 Task: Find connections with filter location Solânea with filter topic #Motivationwith filter profile language French with filter current company ResMed with filter school University of Rajasthan with filter industry Operations Consulting with filter service category Logo Design with filter keywords title Teaching Assistant
Action: Mouse moved to (231, 290)
Screenshot: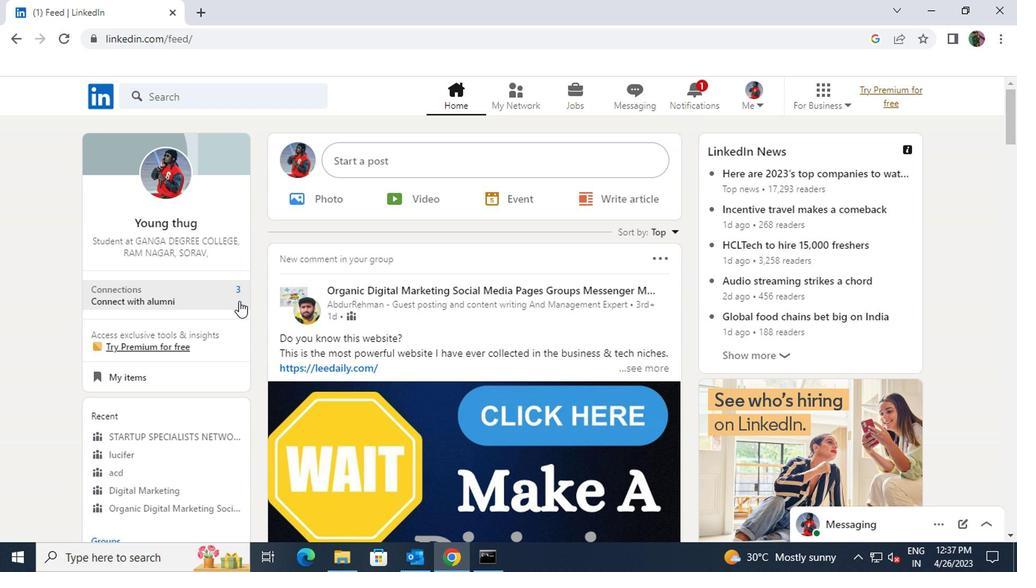 
Action: Mouse pressed left at (231, 290)
Screenshot: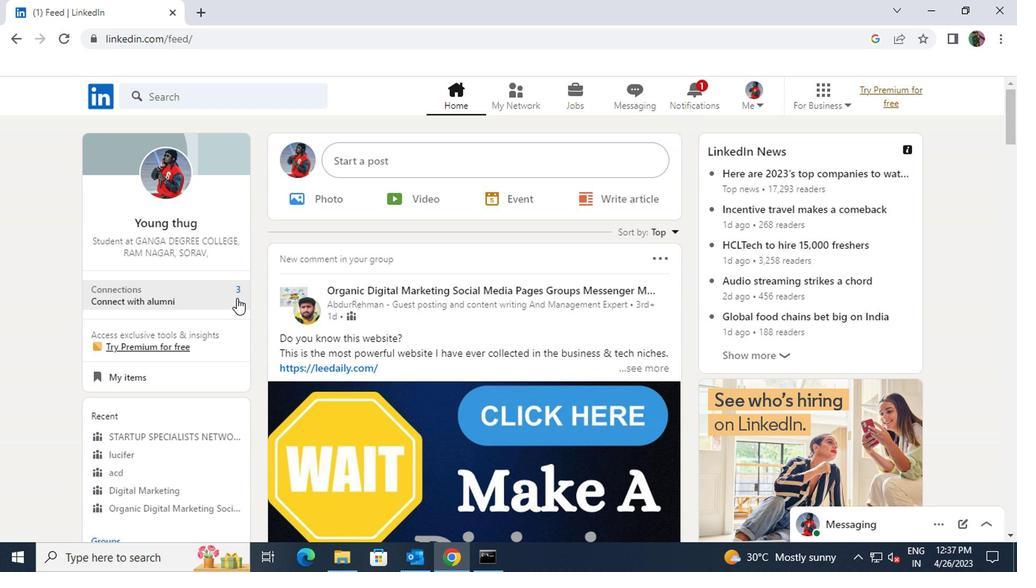 
Action: Mouse moved to (286, 182)
Screenshot: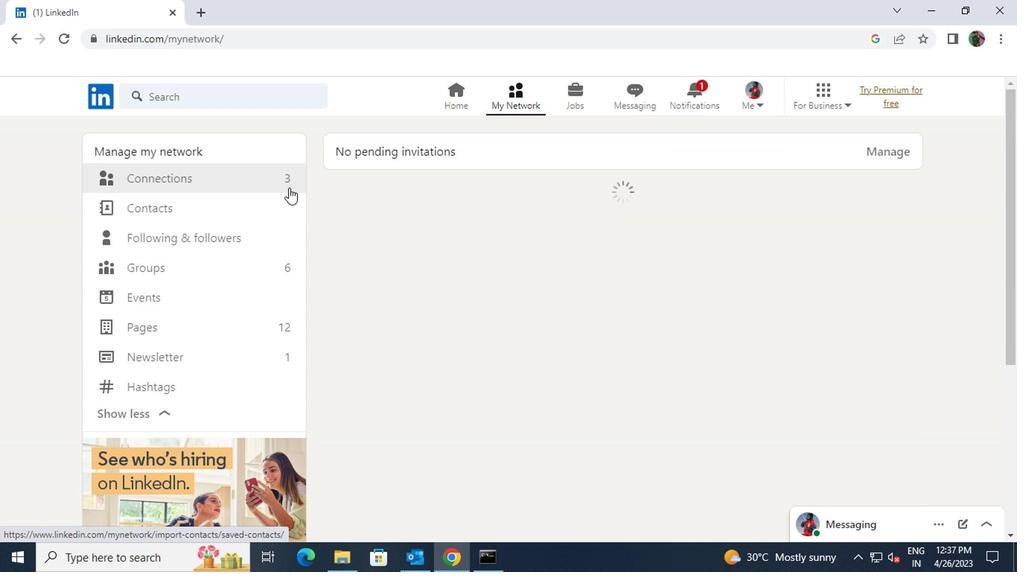 
Action: Mouse pressed left at (286, 182)
Screenshot: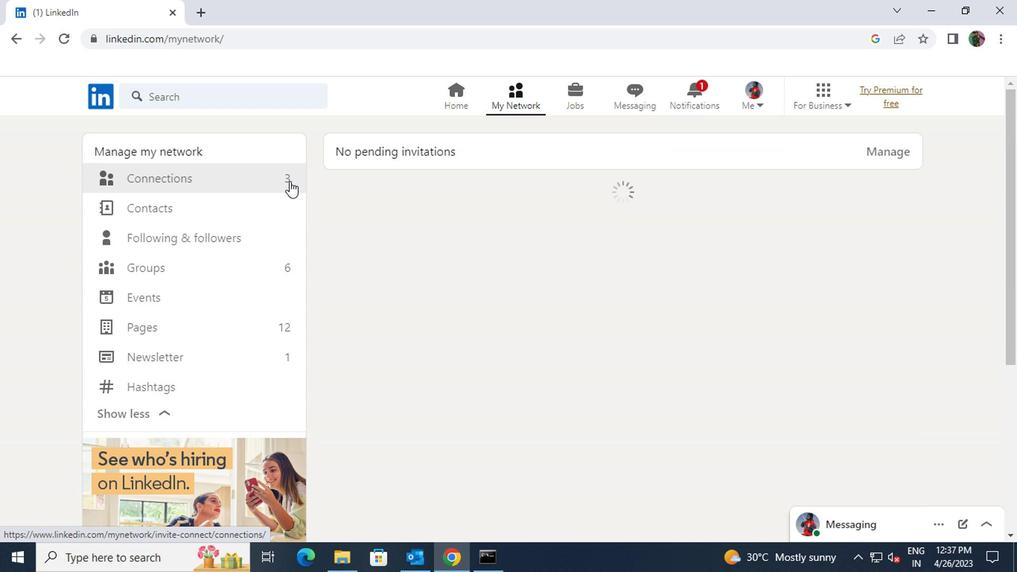 
Action: Mouse moved to (581, 184)
Screenshot: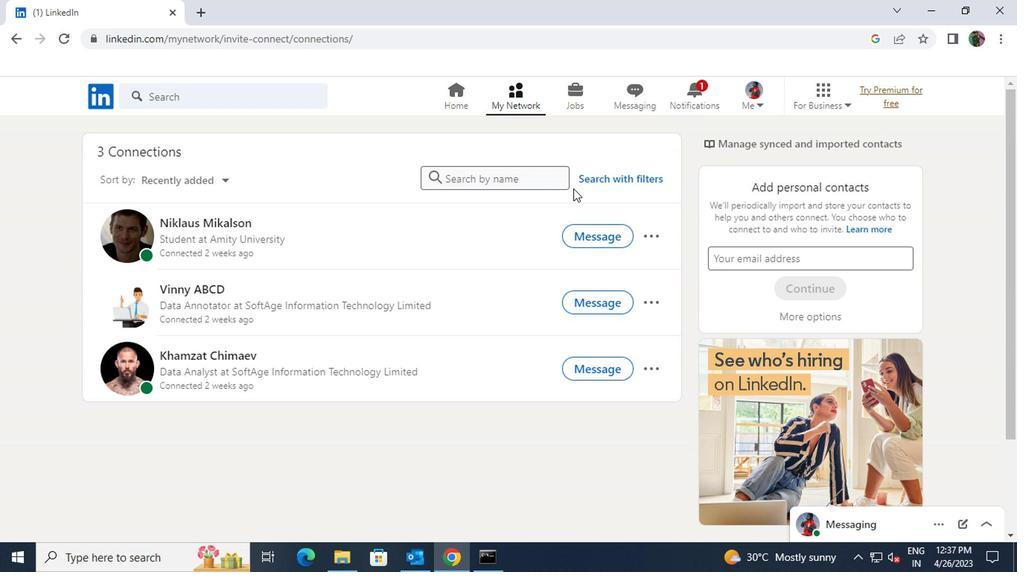 
Action: Mouse pressed left at (581, 184)
Screenshot: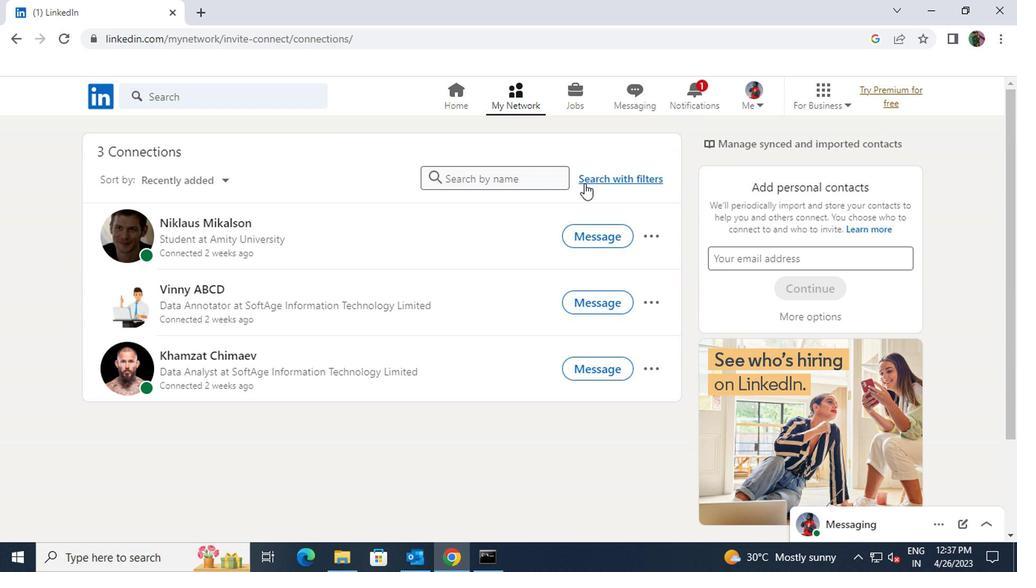 
Action: Mouse moved to (564, 143)
Screenshot: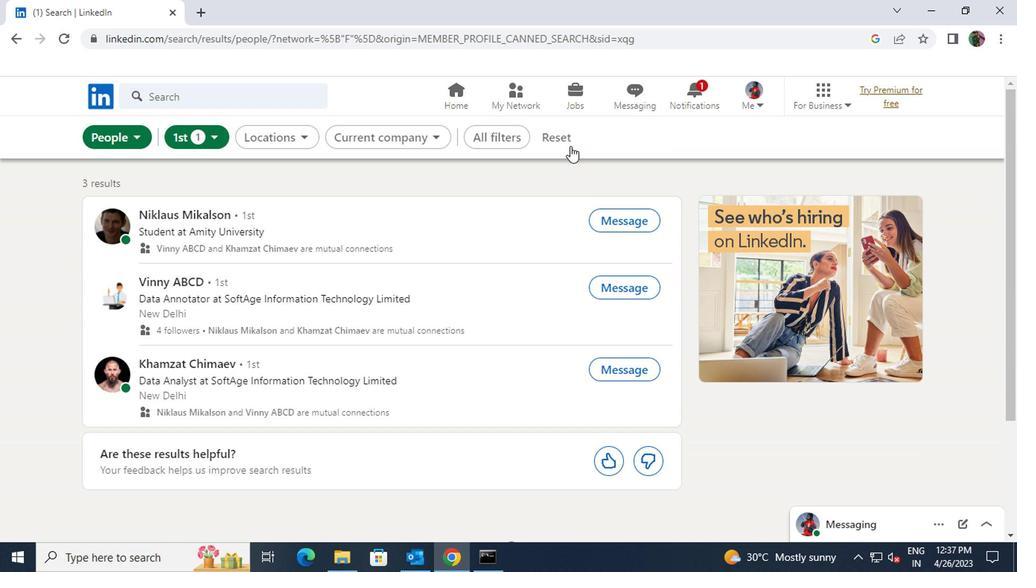 
Action: Mouse pressed left at (564, 143)
Screenshot: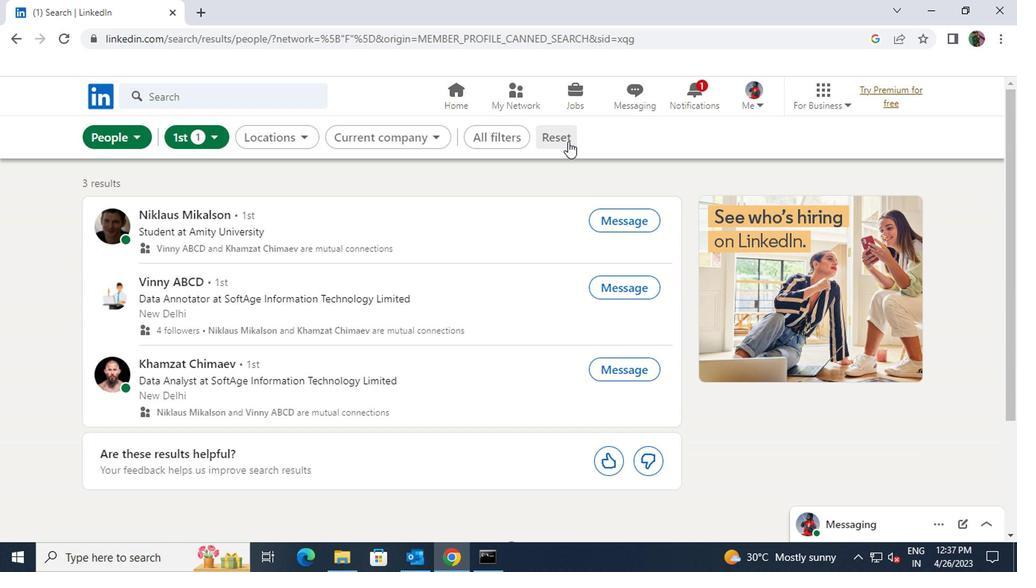 
Action: Mouse moved to (544, 143)
Screenshot: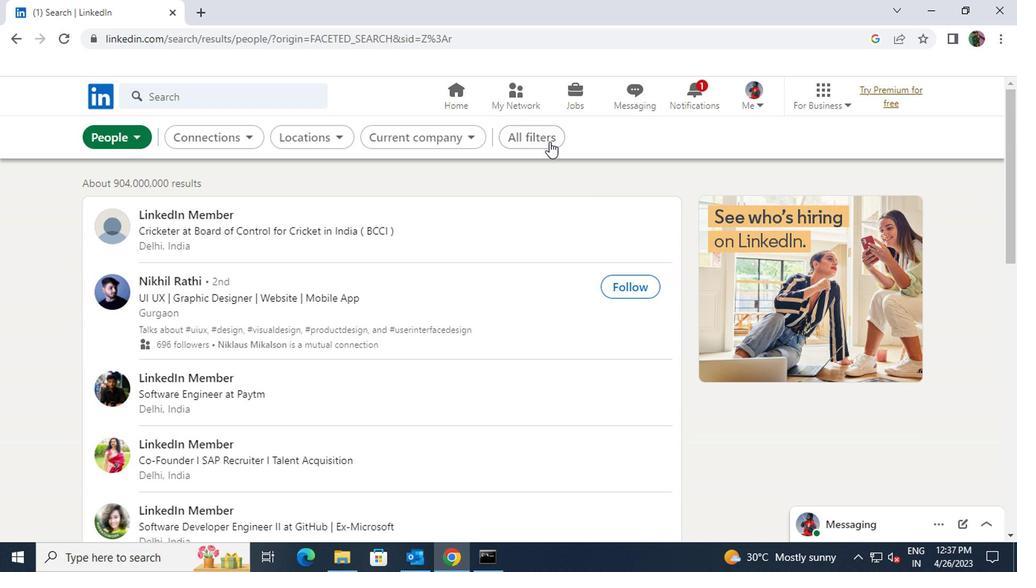 
Action: Mouse pressed left at (544, 143)
Screenshot: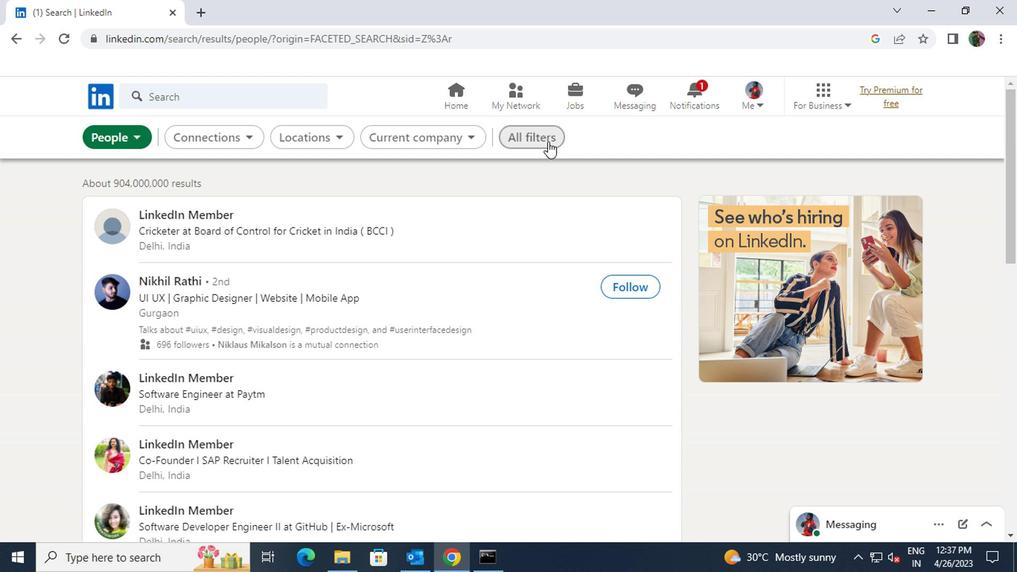 
Action: Mouse moved to (792, 374)
Screenshot: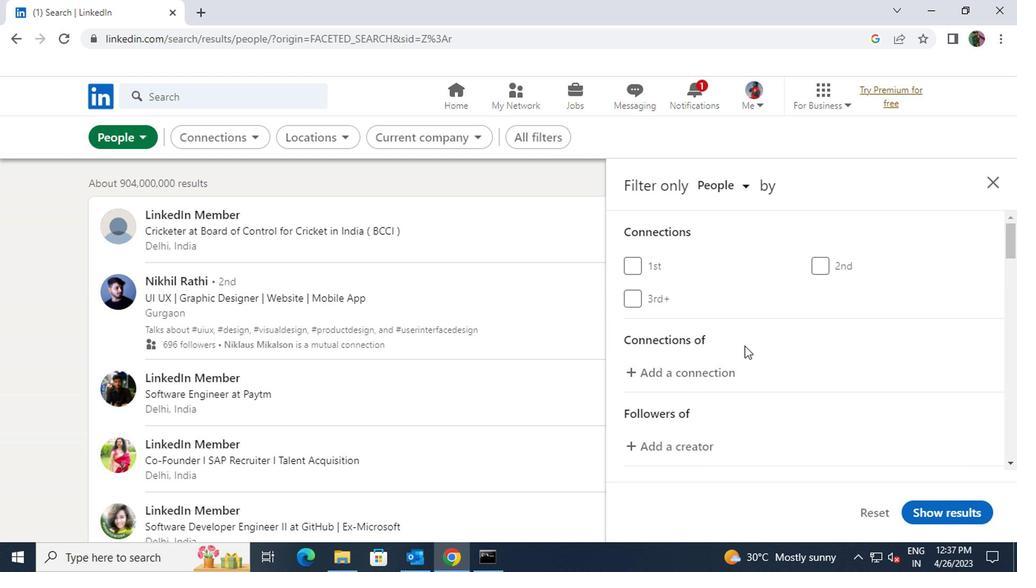 
Action: Mouse scrolled (792, 372) with delta (0, -1)
Screenshot: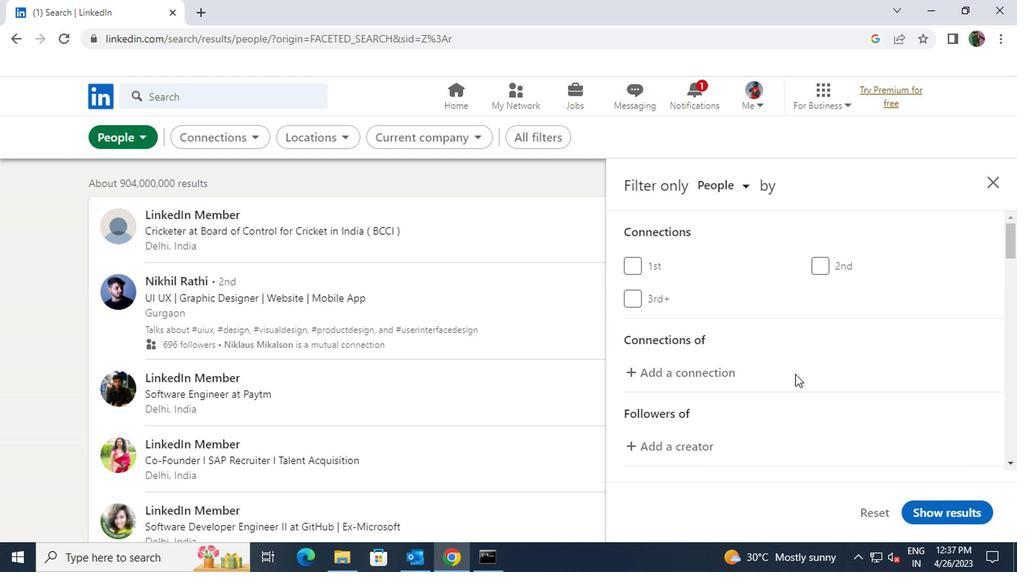 
Action: Mouse scrolled (792, 372) with delta (0, -1)
Screenshot: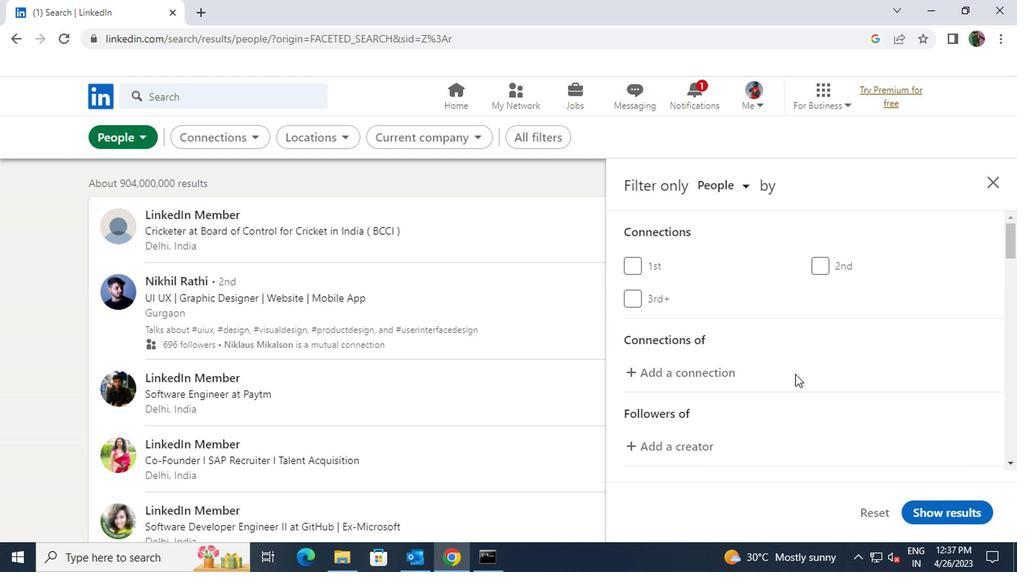 
Action: Mouse scrolled (792, 372) with delta (0, -1)
Screenshot: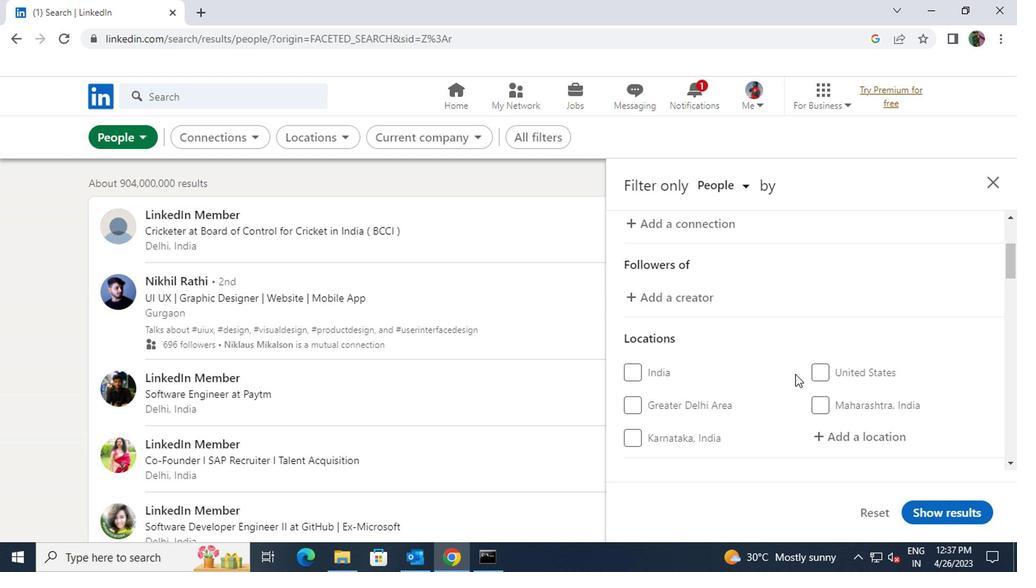 
Action: Mouse moved to (841, 364)
Screenshot: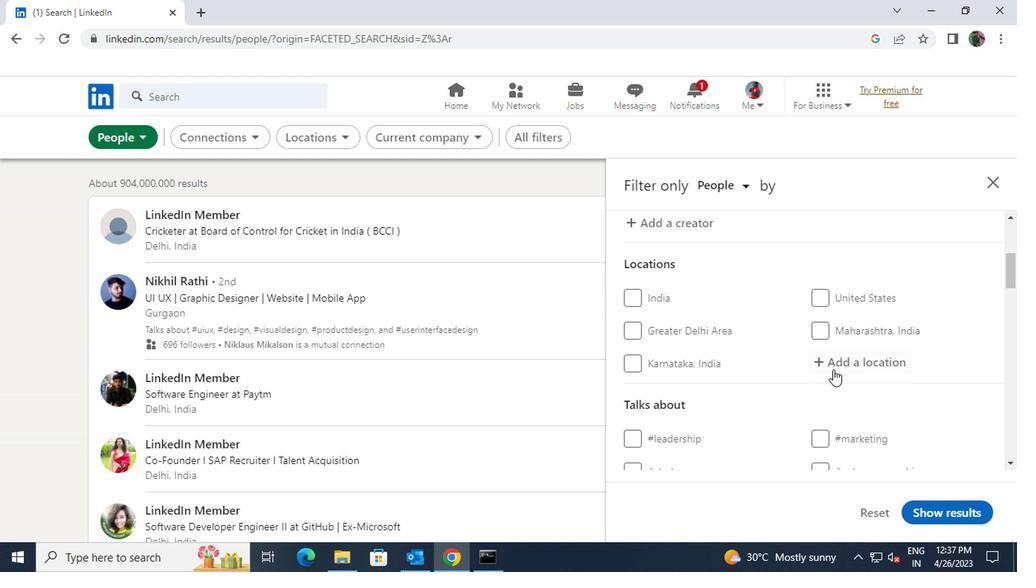 
Action: Mouse pressed left at (841, 364)
Screenshot: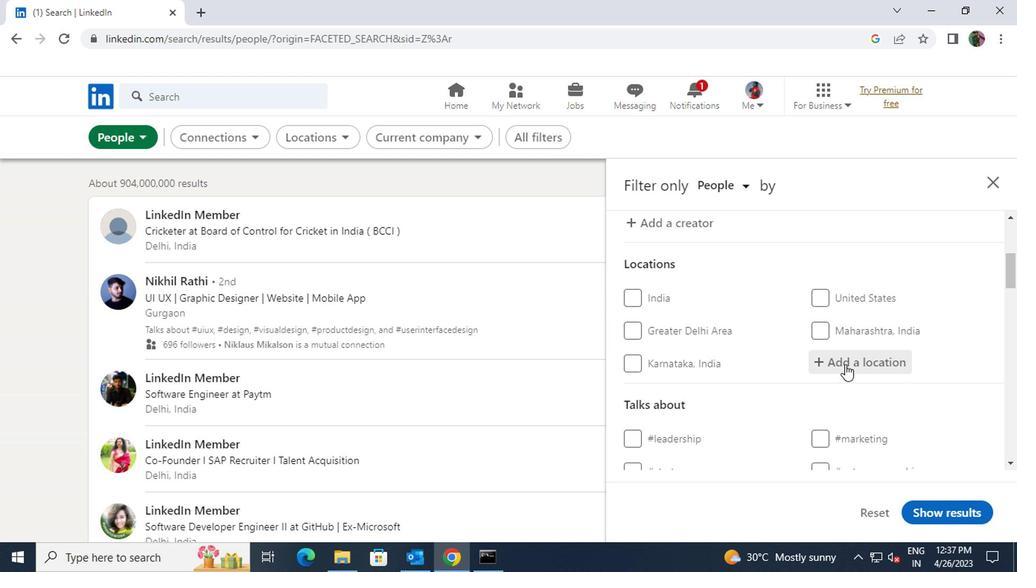 
Action: Key pressed <Key.shift>SOLANE
Screenshot: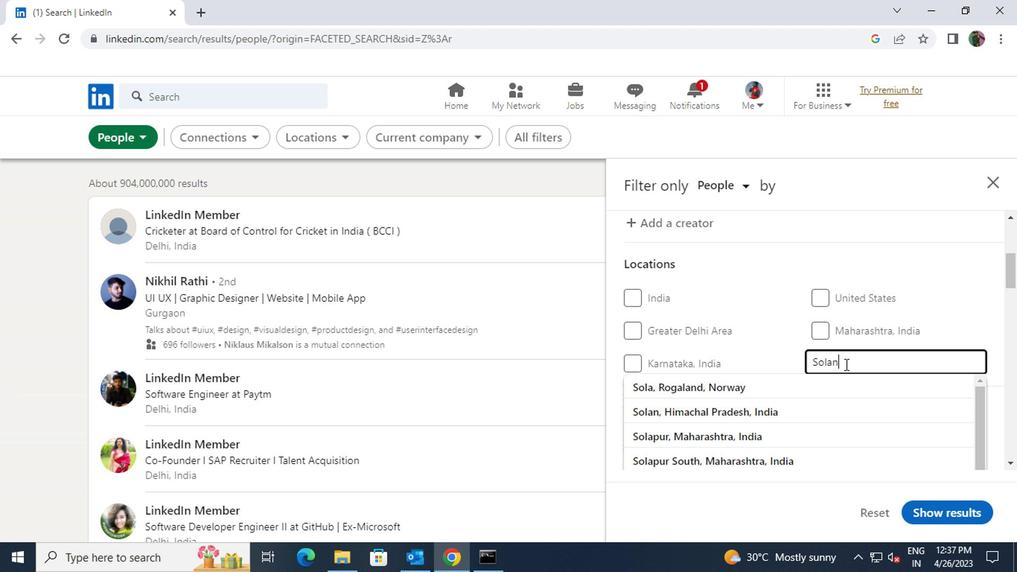 
Action: Mouse moved to (828, 387)
Screenshot: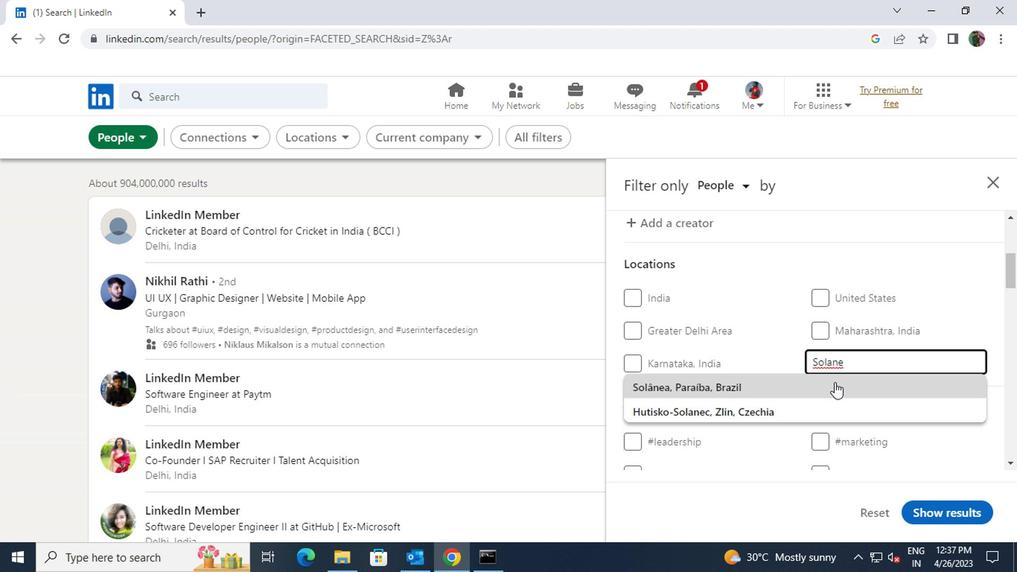 
Action: Mouse pressed left at (828, 387)
Screenshot: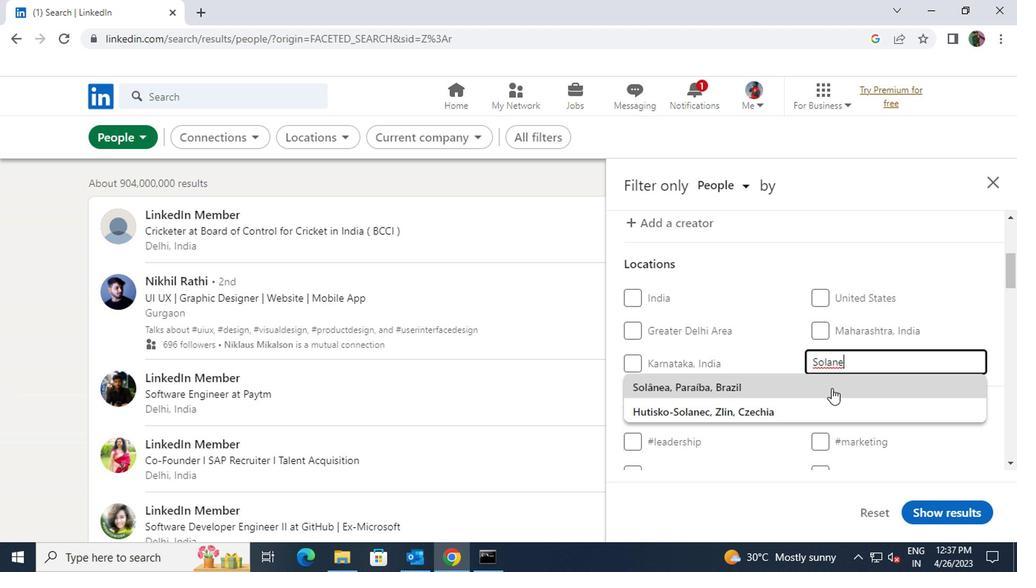 
Action: Mouse scrolled (828, 387) with delta (0, 0)
Screenshot: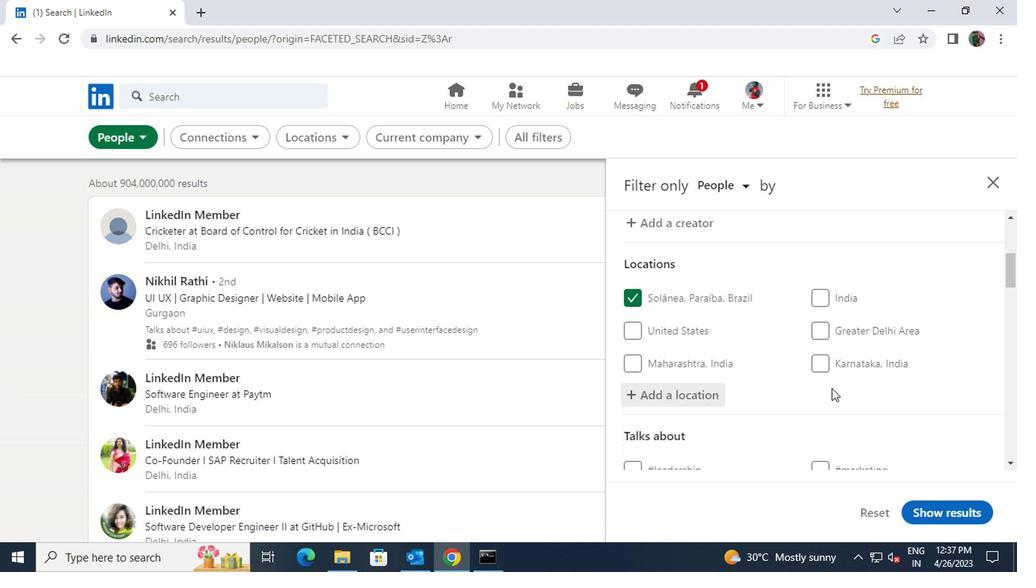 
Action: Mouse scrolled (828, 387) with delta (0, 0)
Screenshot: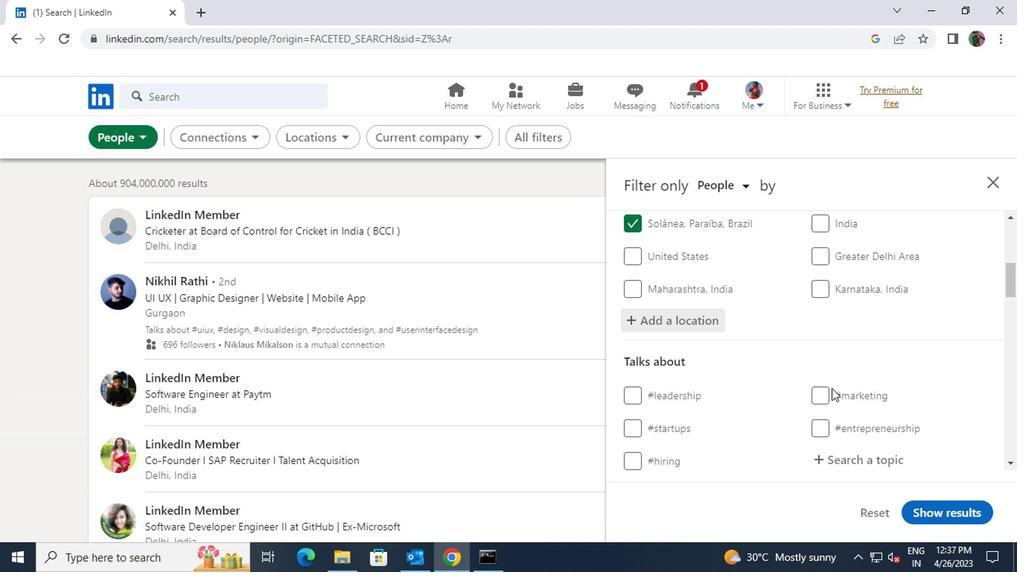 
Action: Mouse scrolled (828, 387) with delta (0, 0)
Screenshot: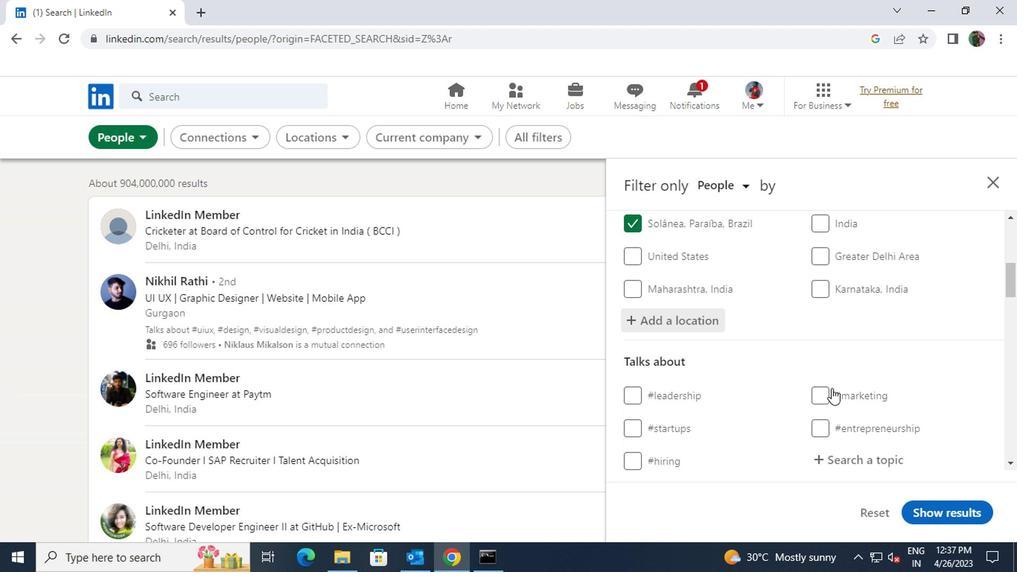 
Action: Mouse moved to (841, 307)
Screenshot: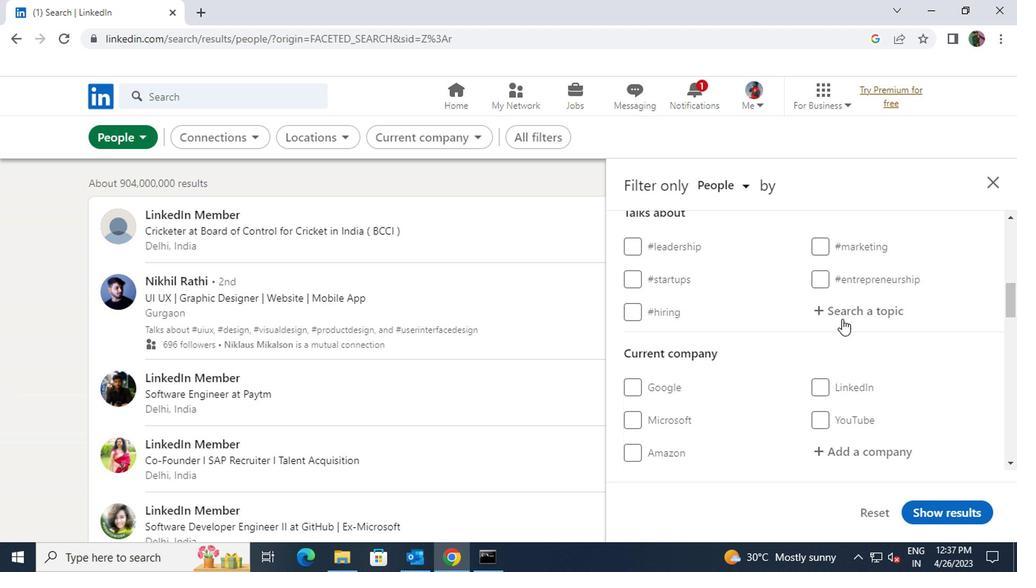 
Action: Mouse pressed left at (841, 307)
Screenshot: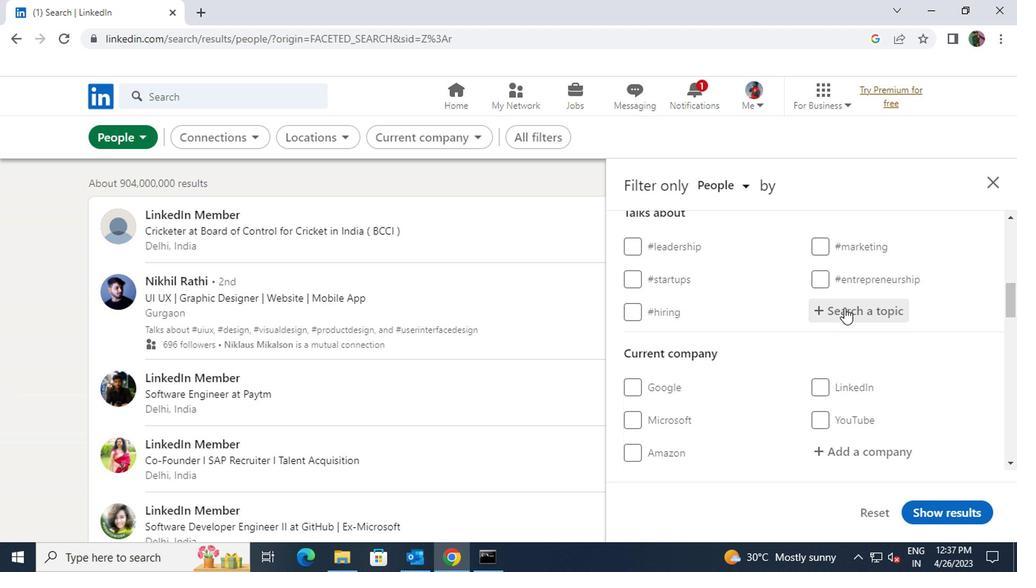 
Action: Key pressed <Key.shift><Key.shift><Key.shift><Key.shift><Key.shift><Key.shift>#<Key.shift>MOTIVATIONWITH
Screenshot: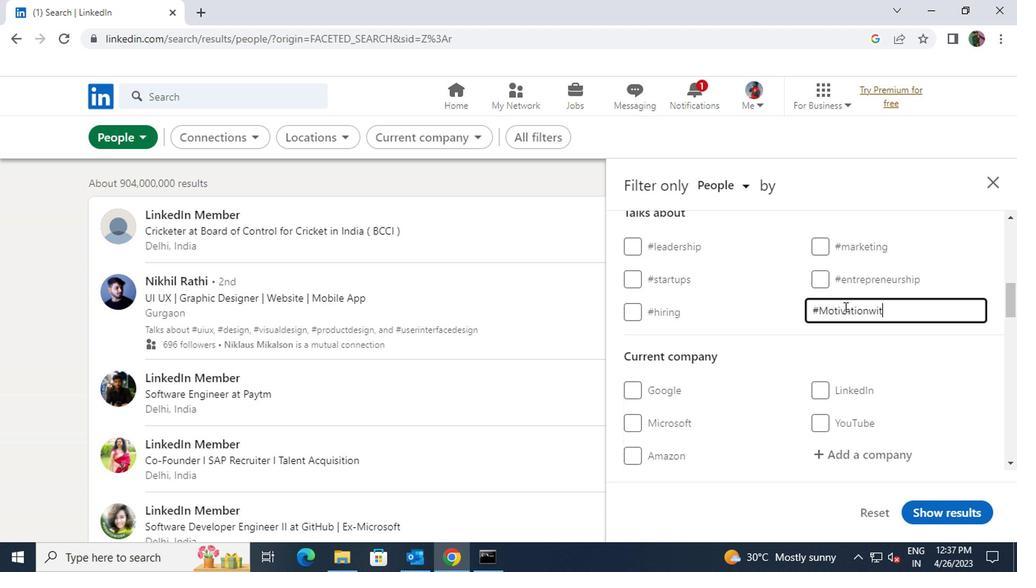 
Action: Mouse scrolled (841, 307) with delta (0, 0)
Screenshot: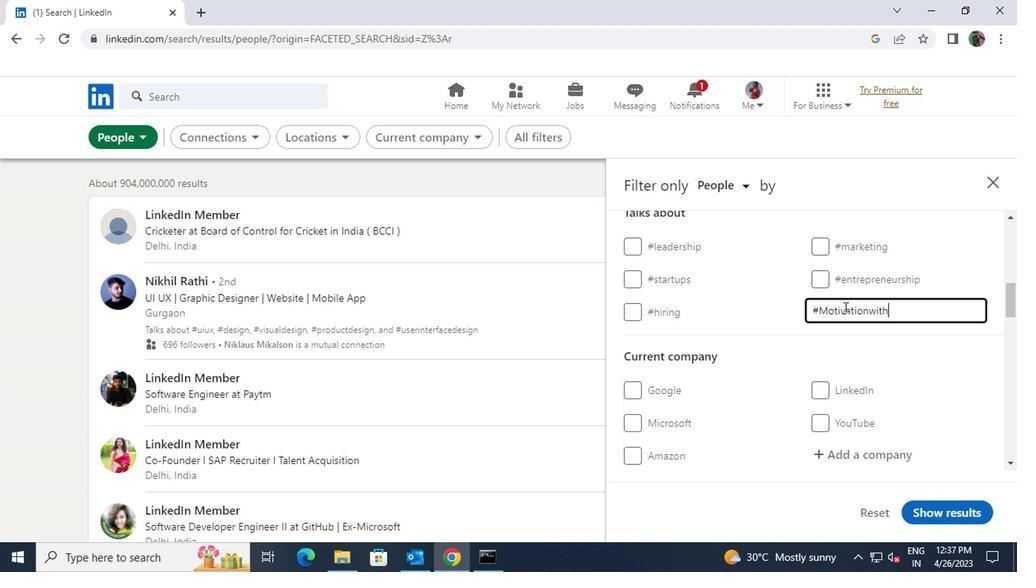 
Action: Mouse scrolled (841, 307) with delta (0, 0)
Screenshot: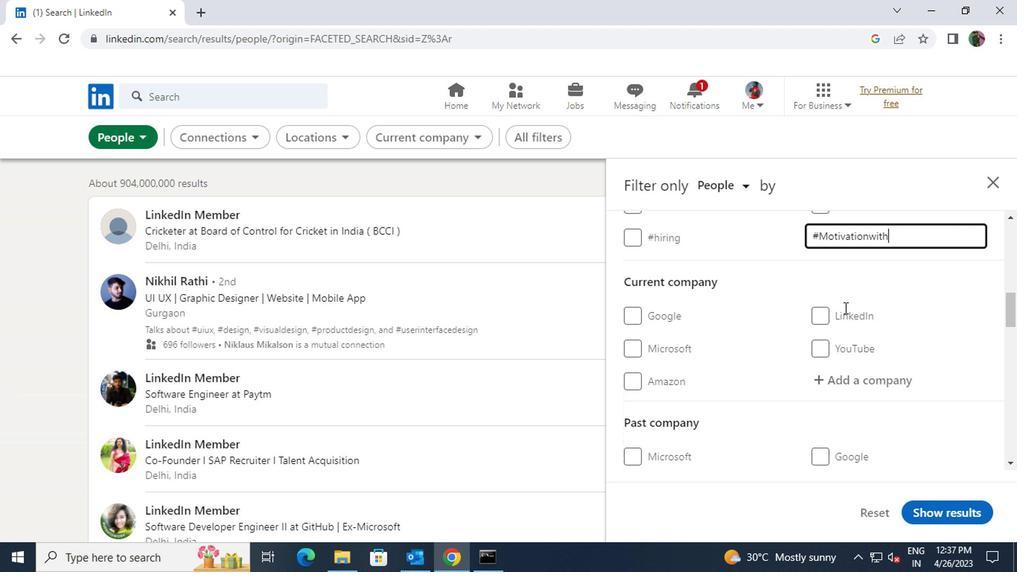
Action: Mouse pressed left at (841, 307)
Screenshot: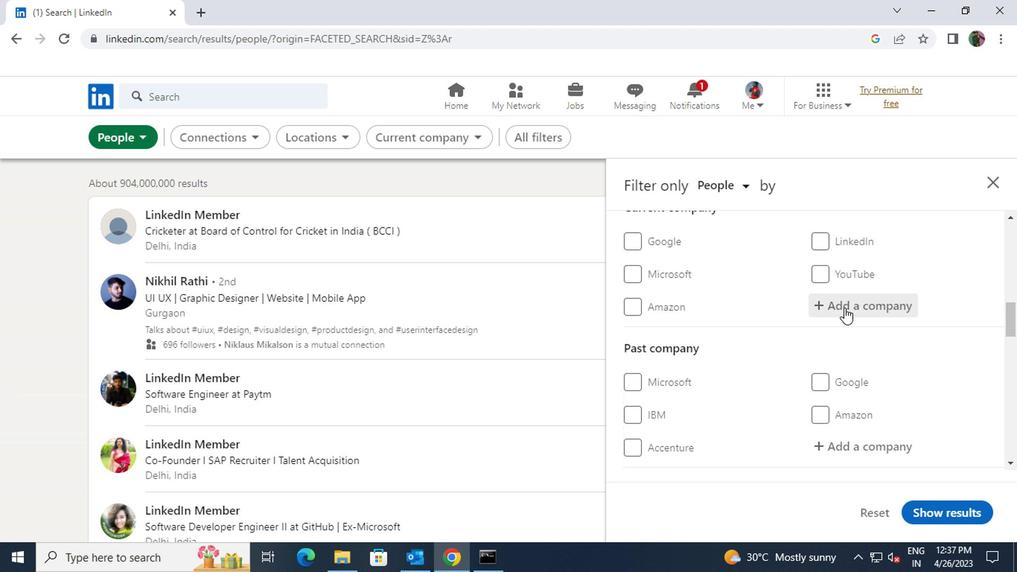 
Action: Key pressed <Key.shift>RESMED
Screenshot: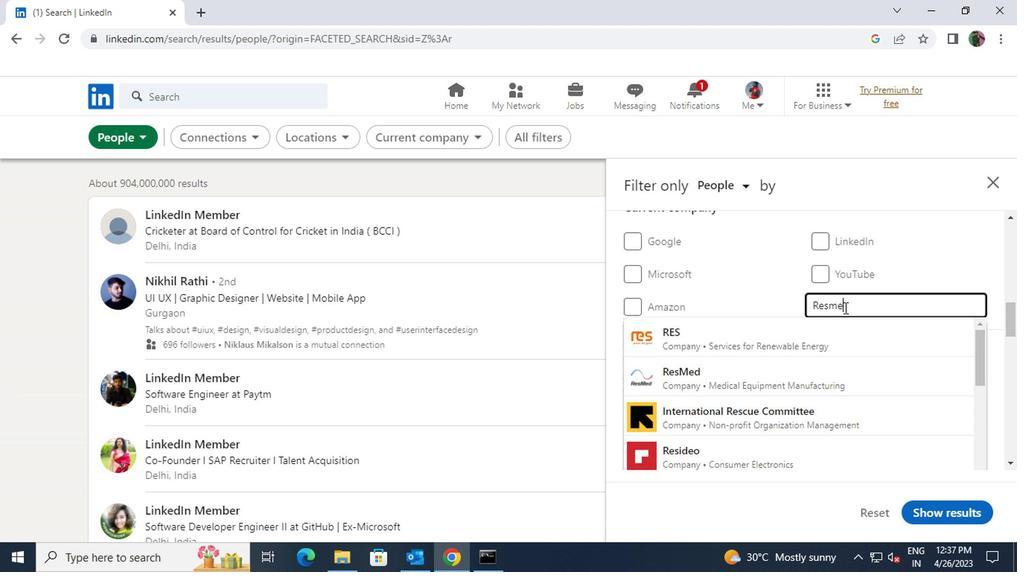 
Action: Mouse moved to (824, 338)
Screenshot: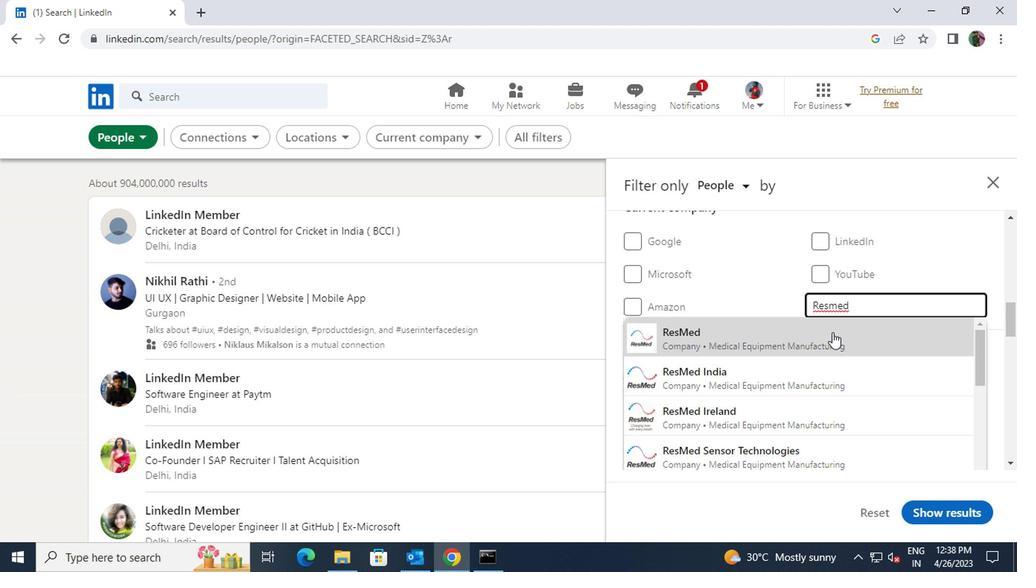 
Action: Mouse pressed left at (824, 338)
Screenshot: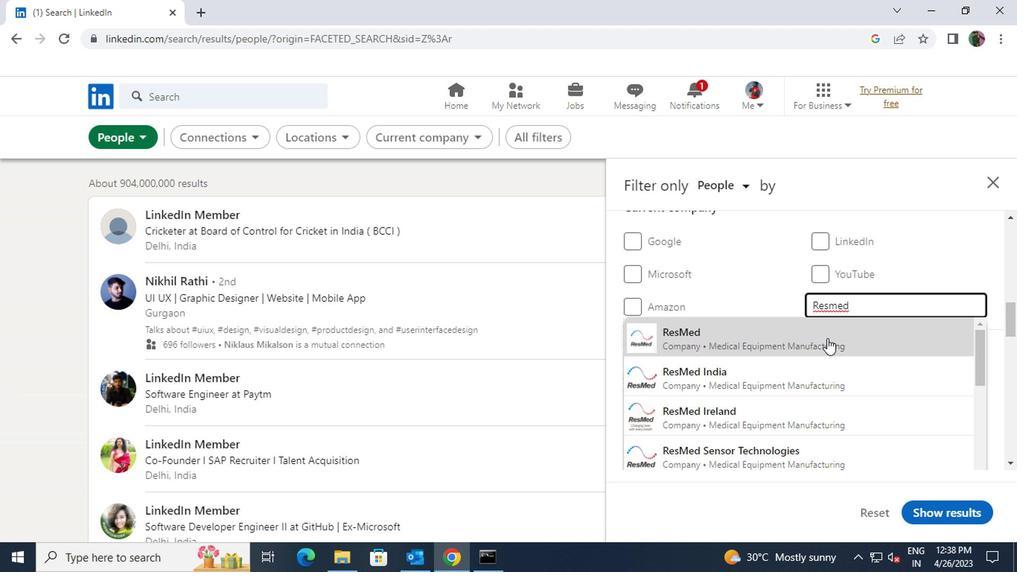 
Action: Mouse scrolled (824, 337) with delta (0, -1)
Screenshot: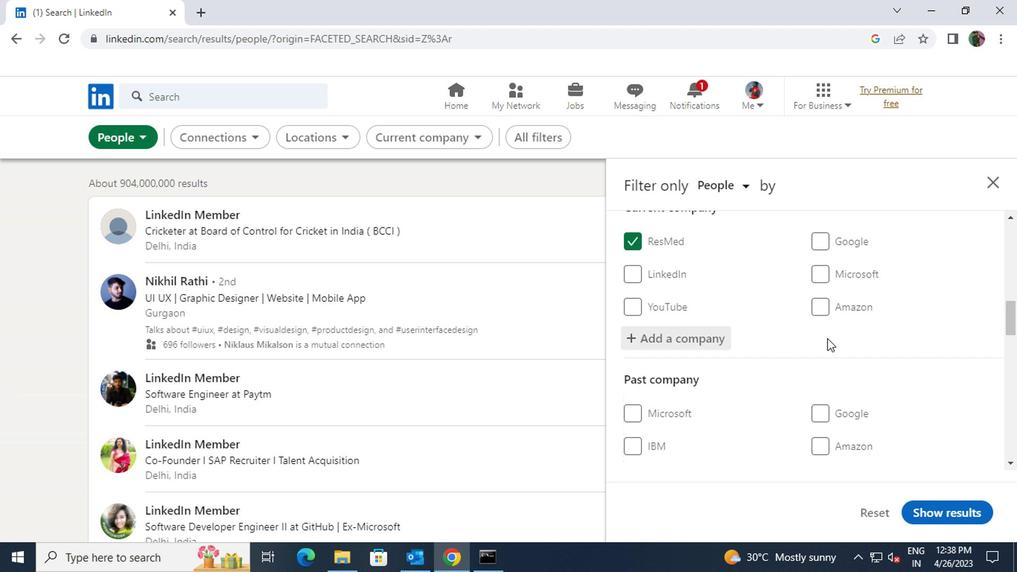 
Action: Mouse scrolled (824, 337) with delta (0, -1)
Screenshot: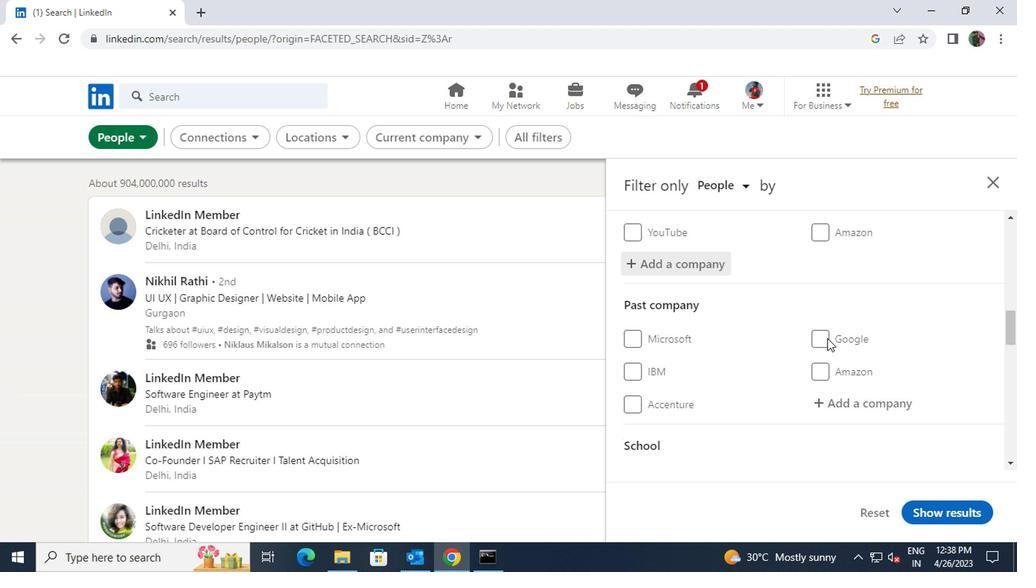 
Action: Mouse scrolled (824, 337) with delta (0, -1)
Screenshot: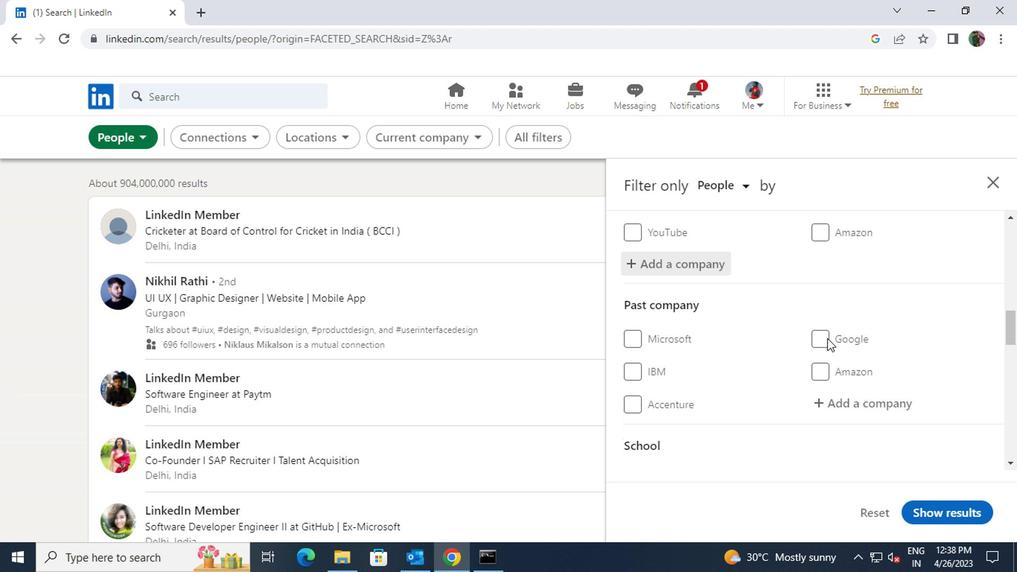 
Action: Mouse scrolled (824, 337) with delta (0, -1)
Screenshot: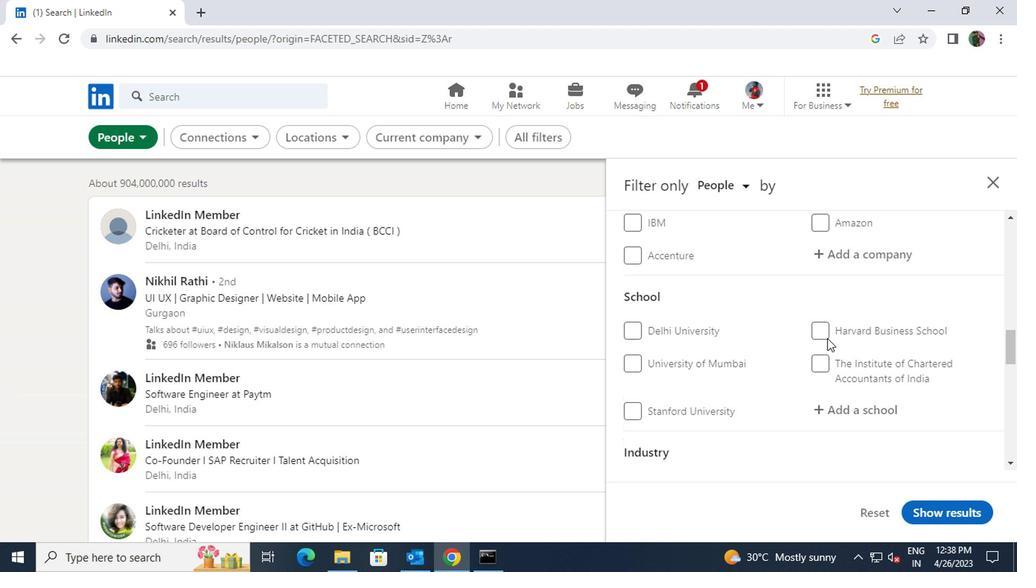 
Action: Mouse pressed left at (824, 338)
Screenshot: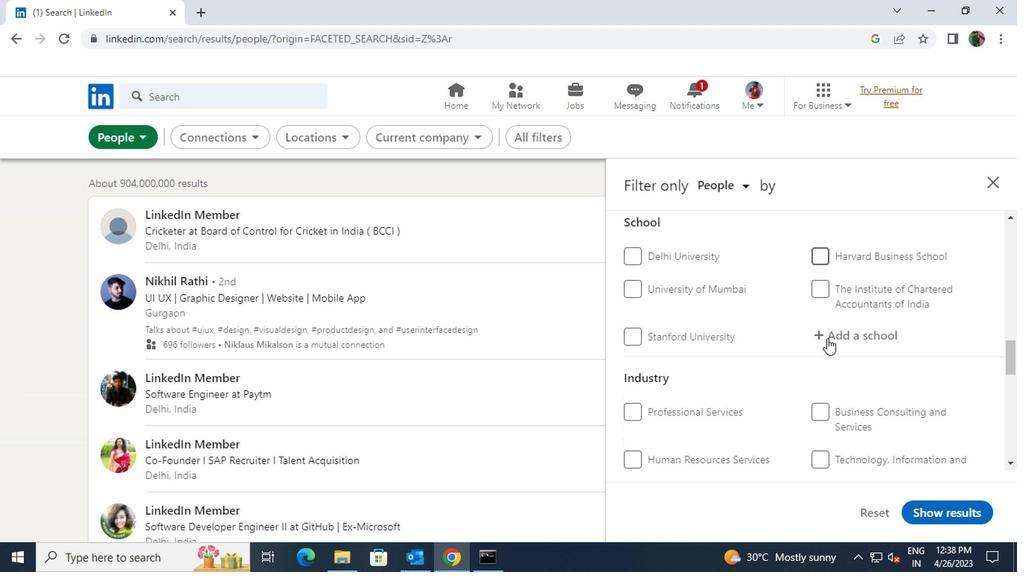 
Action: Key pressed <Key.shift><Key.shift><Key.shift><Key.shift>UNIVERSITY<Key.space>OF<Key.space>RAJ
Screenshot: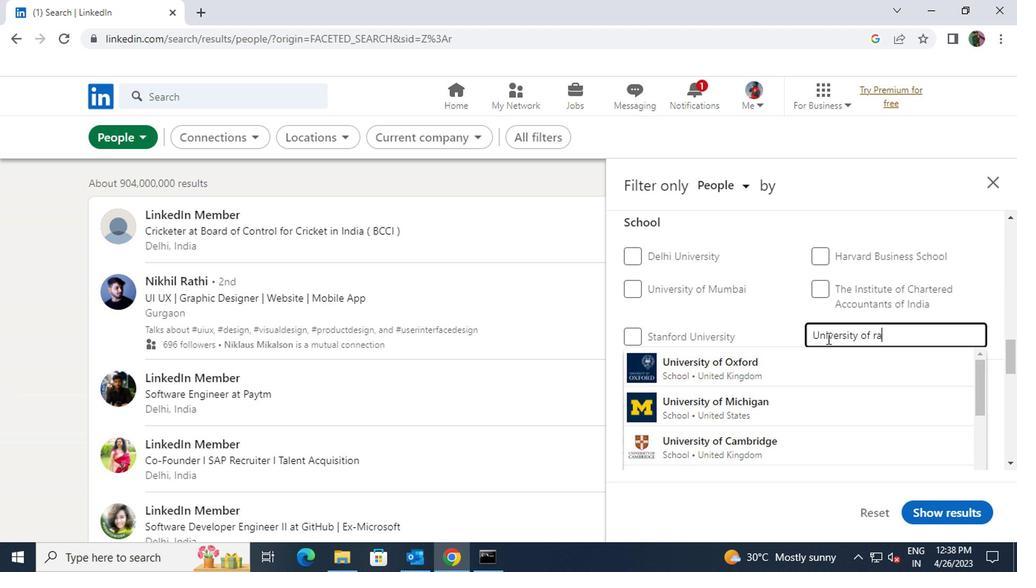 
Action: Mouse moved to (807, 365)
Screenshot: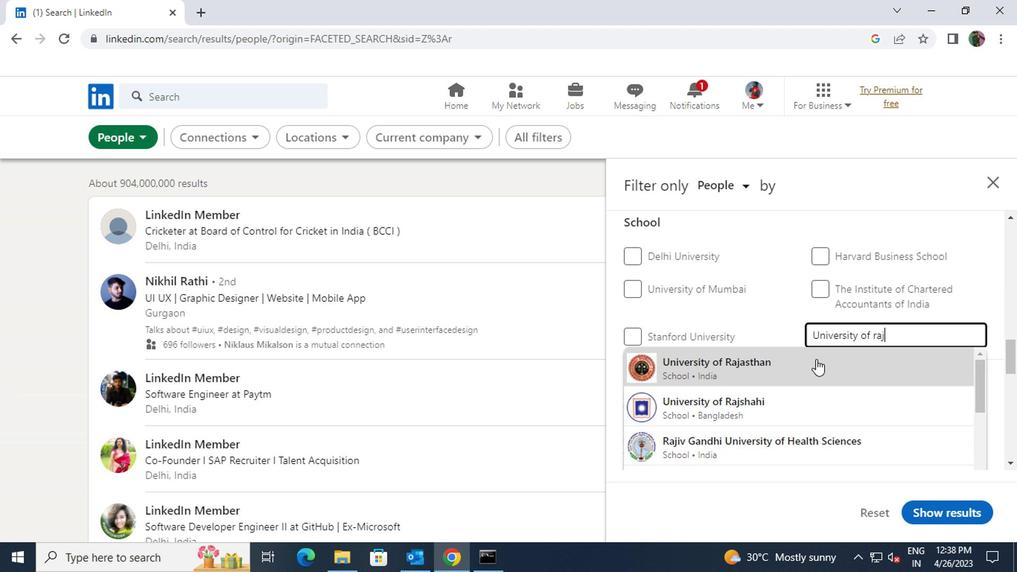 
Action: Mouse pressed left at (807, 365)
Screenshot: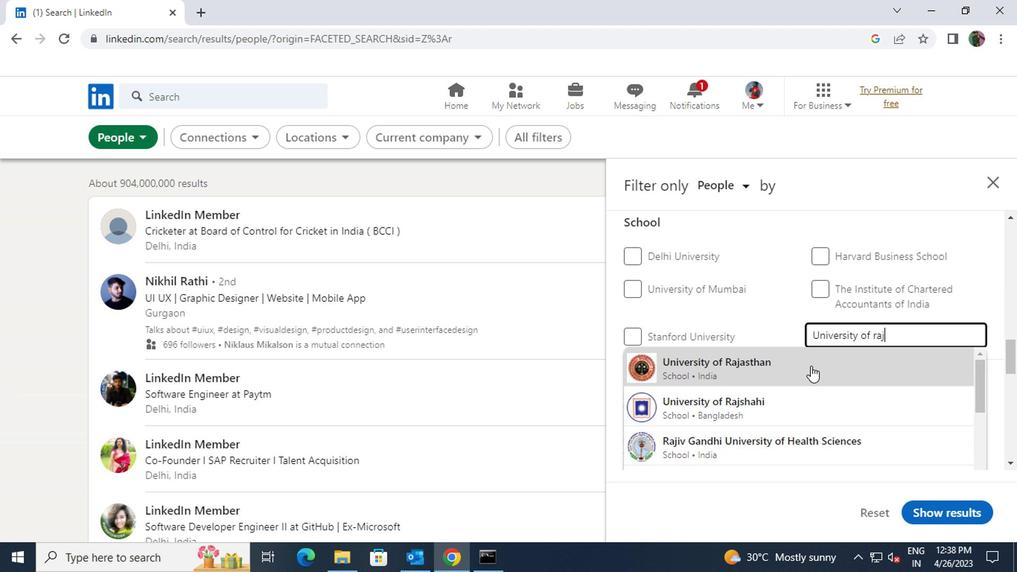 
Action: Mouse scrolled (807, 365) with delta (0, 0)
Screenshot: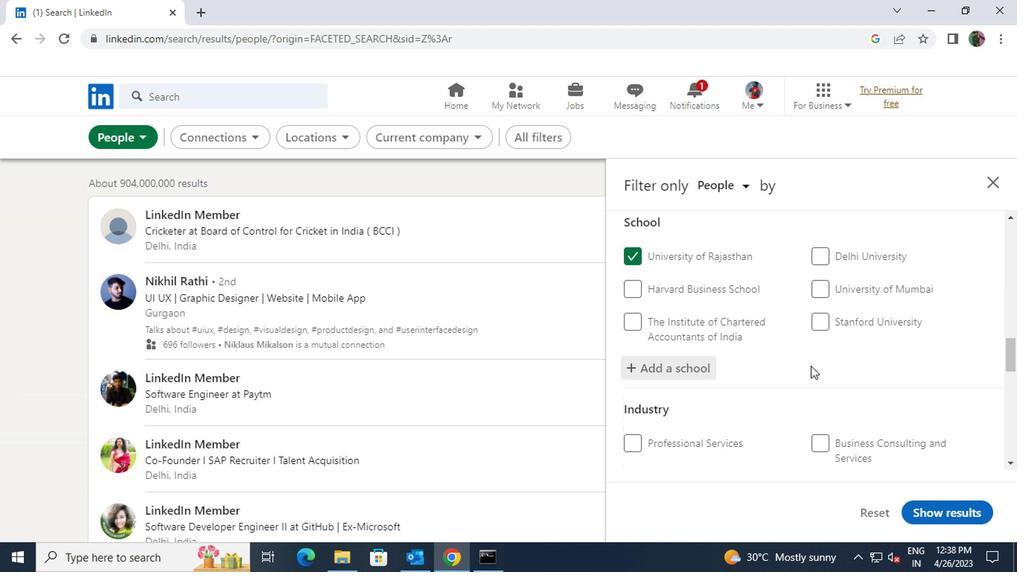 
Action: Mouse scrolled (807, 365) with delta (0, 0)
Screenshot: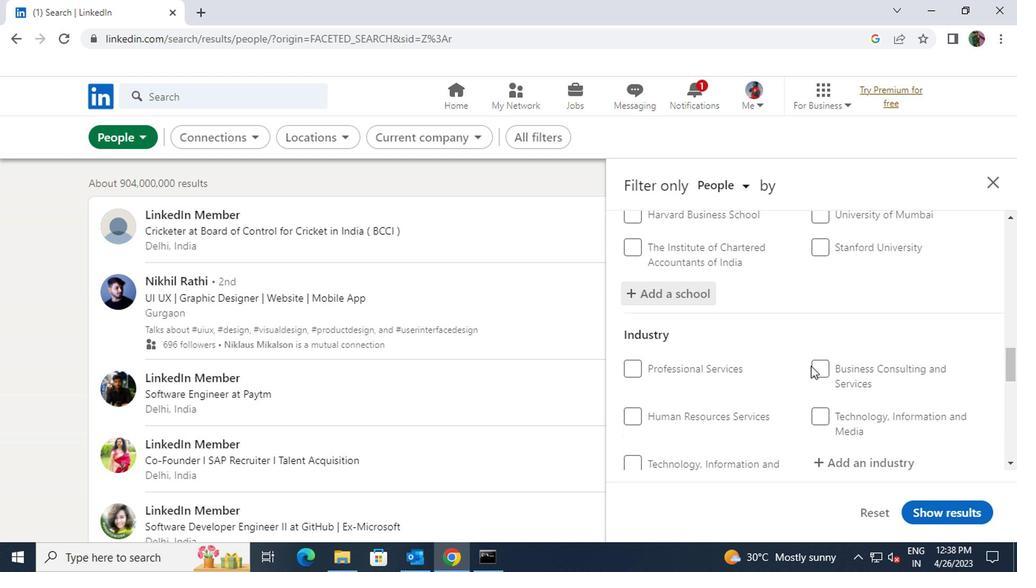 
Action: Mouse moved to (837, 390)
Screenshot: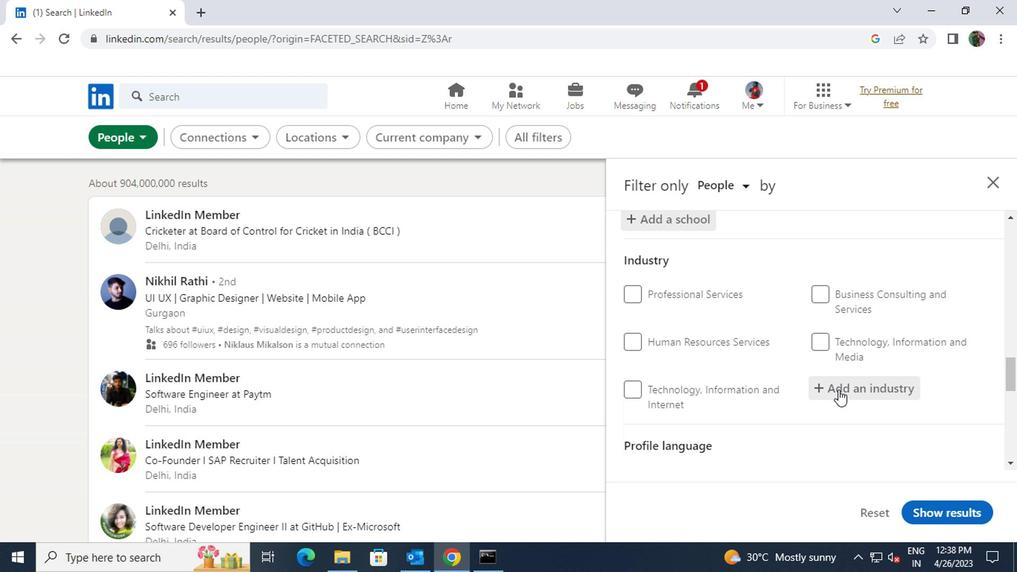 
Action: Mouse pressed left at (837, 390)
Screenshot: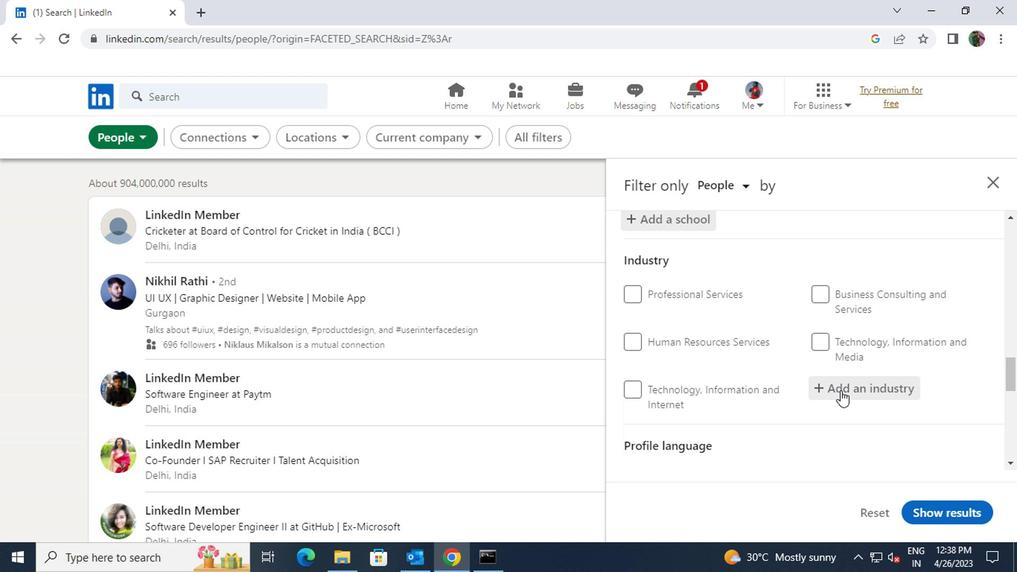
Action: Key pressed <Key.shift><Key.shift><Key.shift><Key.shift><Key.shift><Key.shift><Key.shift><Key.shift><Key.shift><Key.shift><Key.shift>OPERA
Screenshot: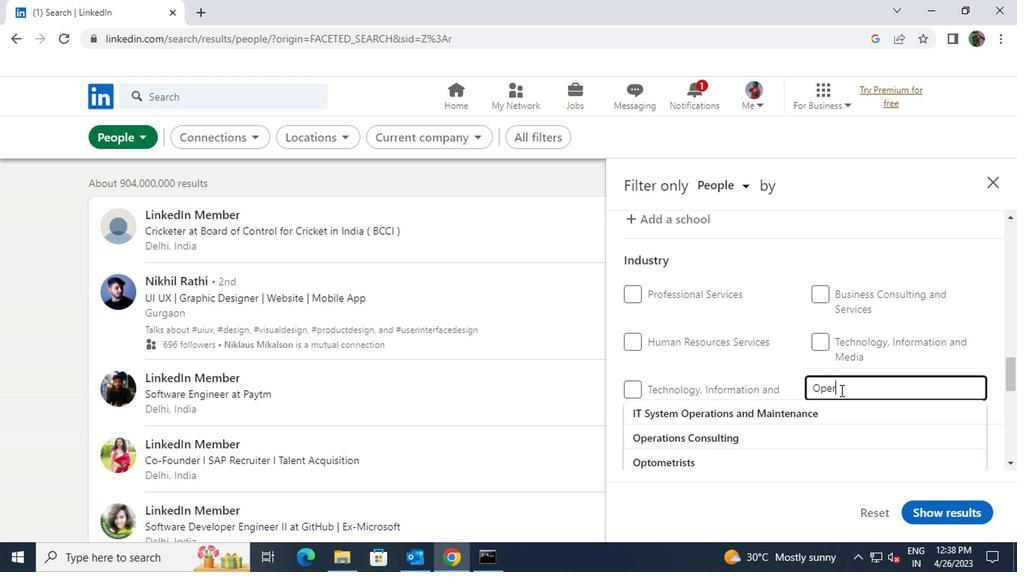 
Action: Mouse moved to (811, 430)
Screenshot: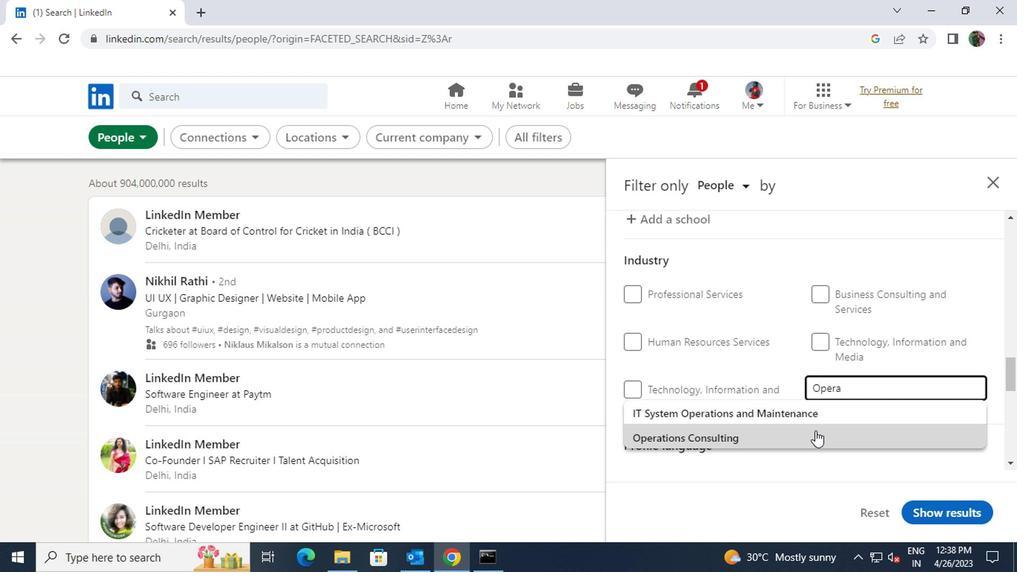 
Action: Mouse pressed left at (811, 430)
Screenshot: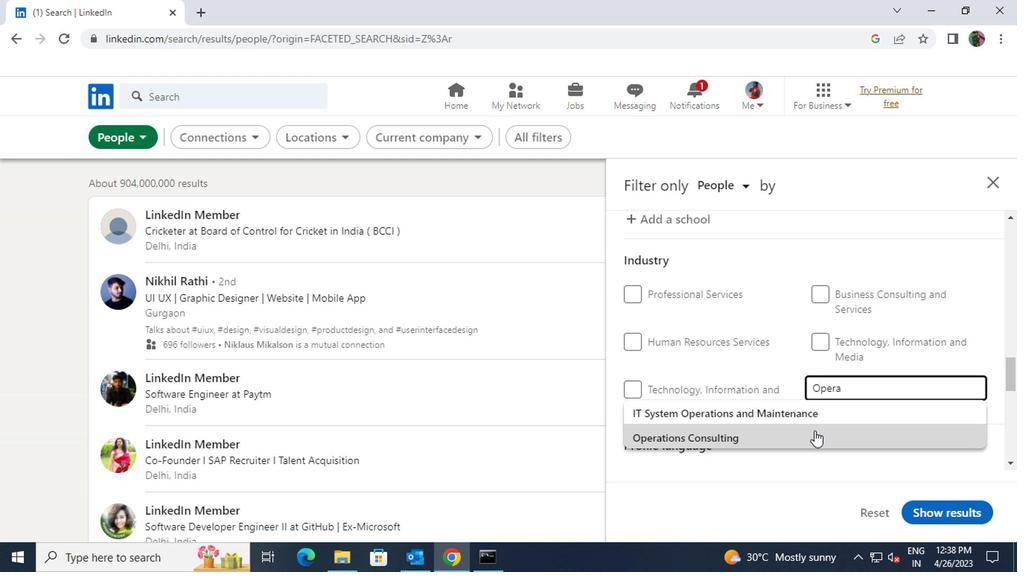 
Action: Mouse scrolled (811, 429) with delta (0, 0)
Screenshot: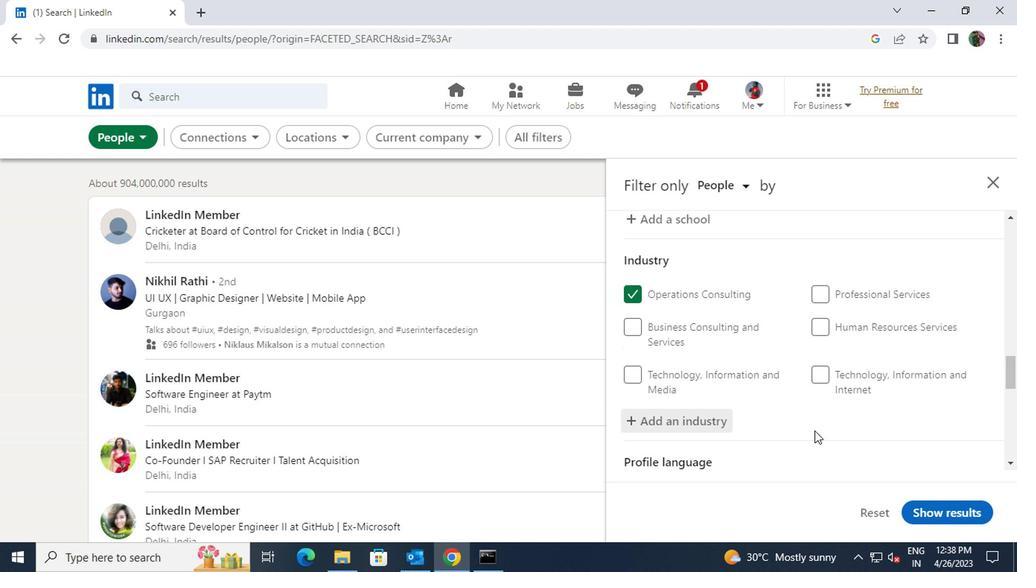 
Action: Mouse scrolled (811, 429) with delta (0, 0)
Screenshot: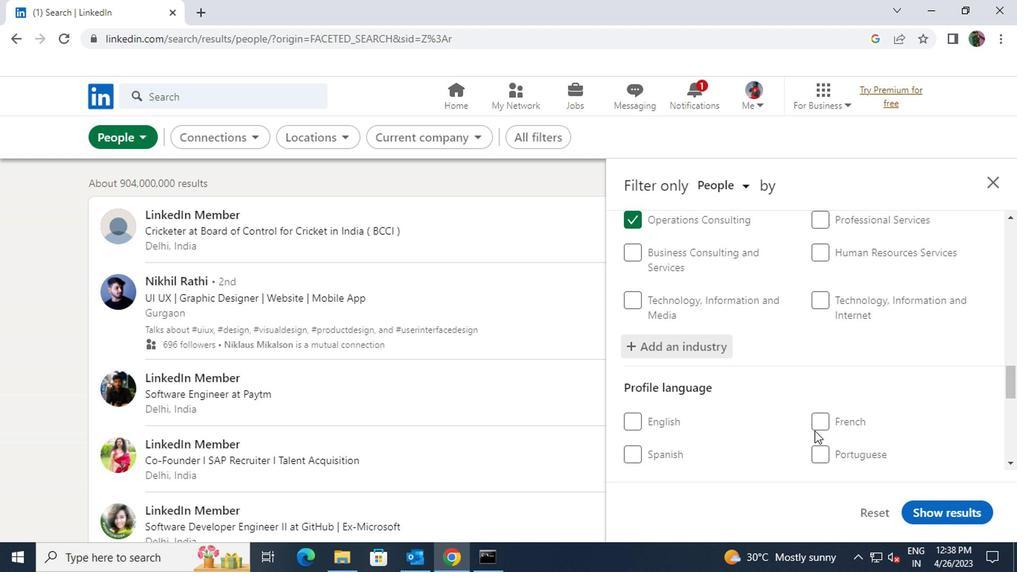 
Action: Mouse moved to (821, 342)
Screenshot: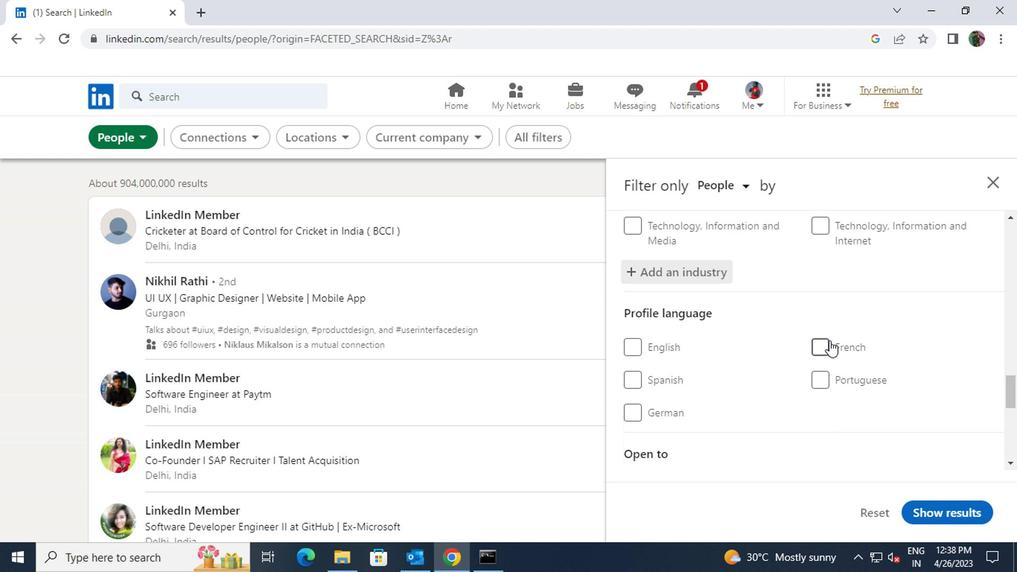 
Action: Mouse pressed left at (821, 342)
Screenshot: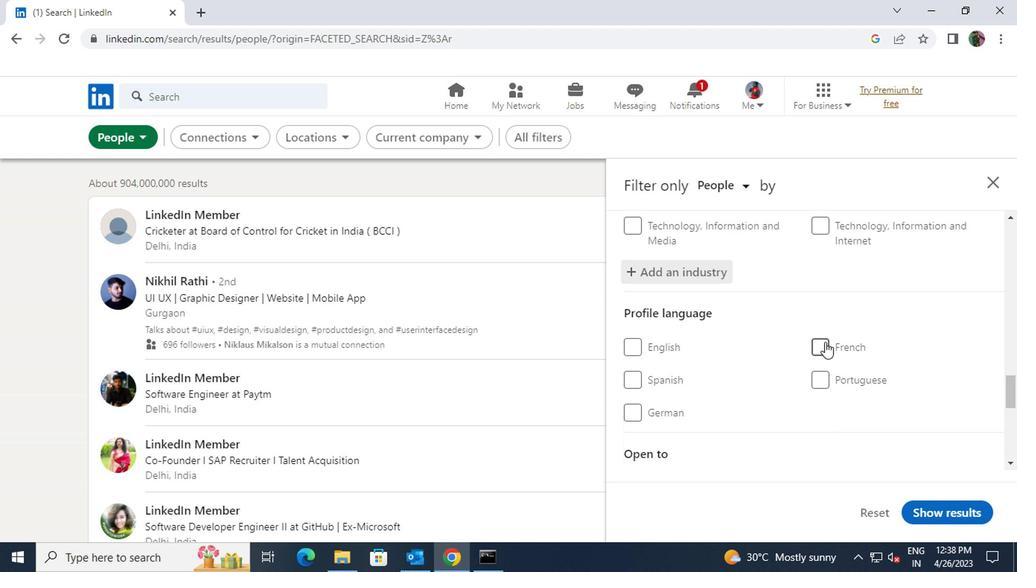 
Action: Mouse moved to (810, 422)
Screenshot: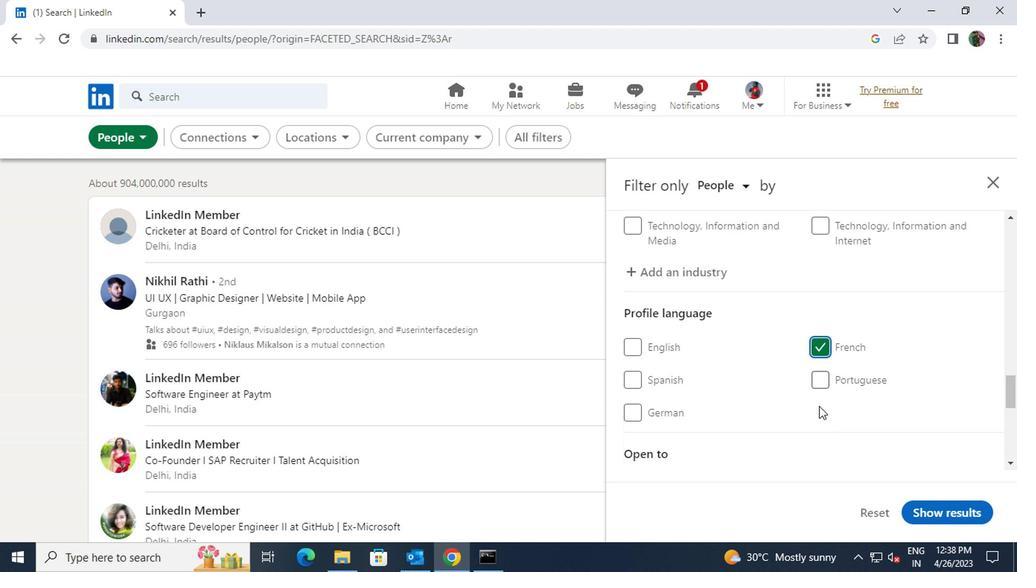 
Action: Mouse scrolled (810, 422) with delta (0, 0)
Screenshot: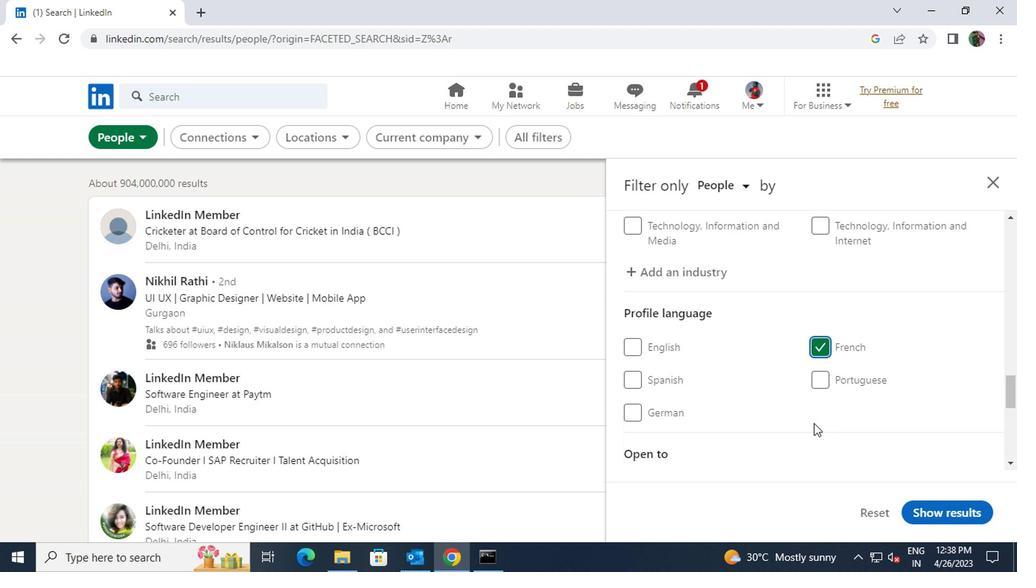 
Action: Mouse scrolled (810, 422) with delta (0, 0)
Screenshot: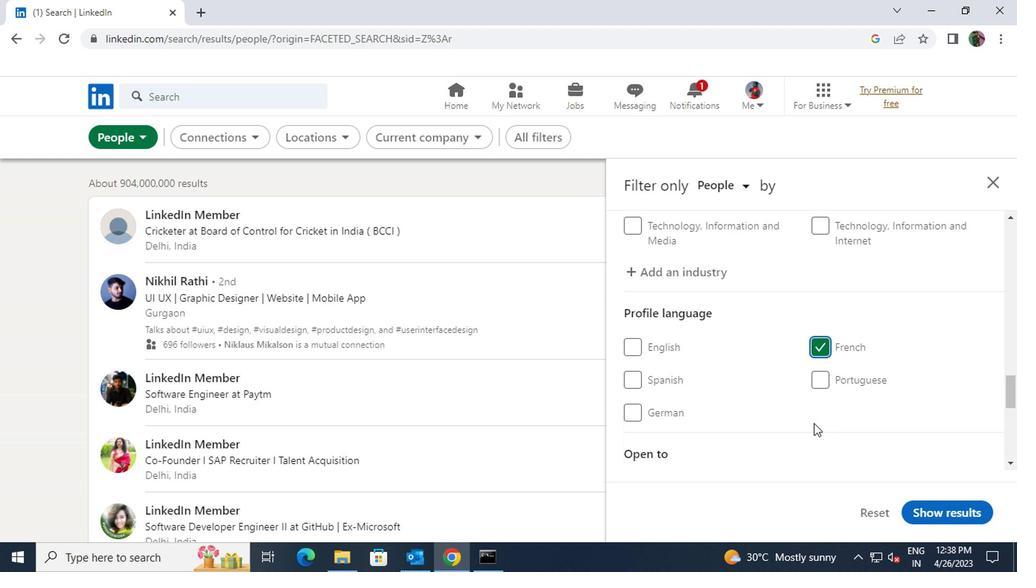 
Action: Mouse scrolled (810, 422) with delta (0, 0)
Screenshot: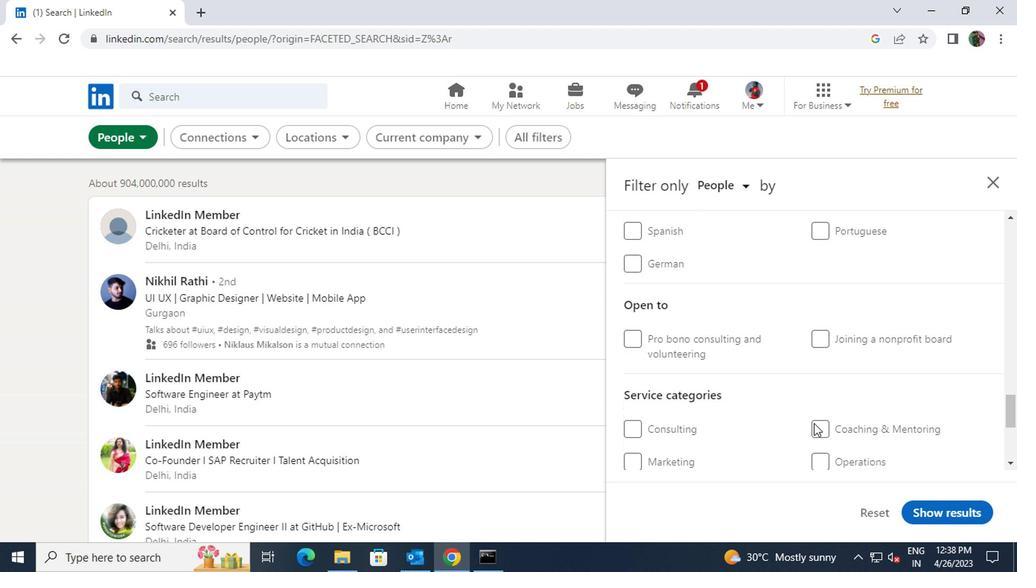 
Action: Mouse moved to (823, 419)
Screenshot: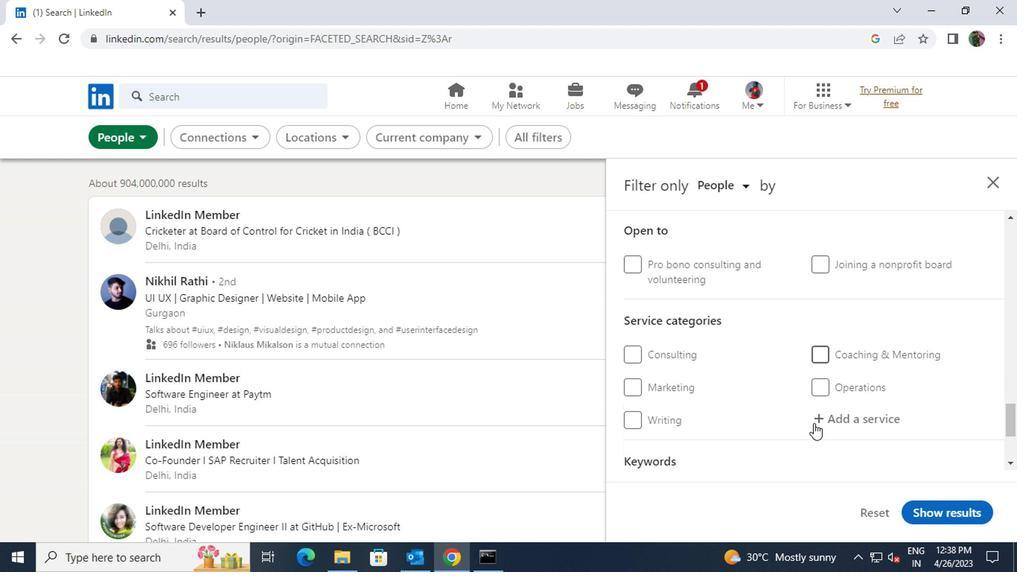 
Action: Mouse pressed left at (823, 419)
Screenshot: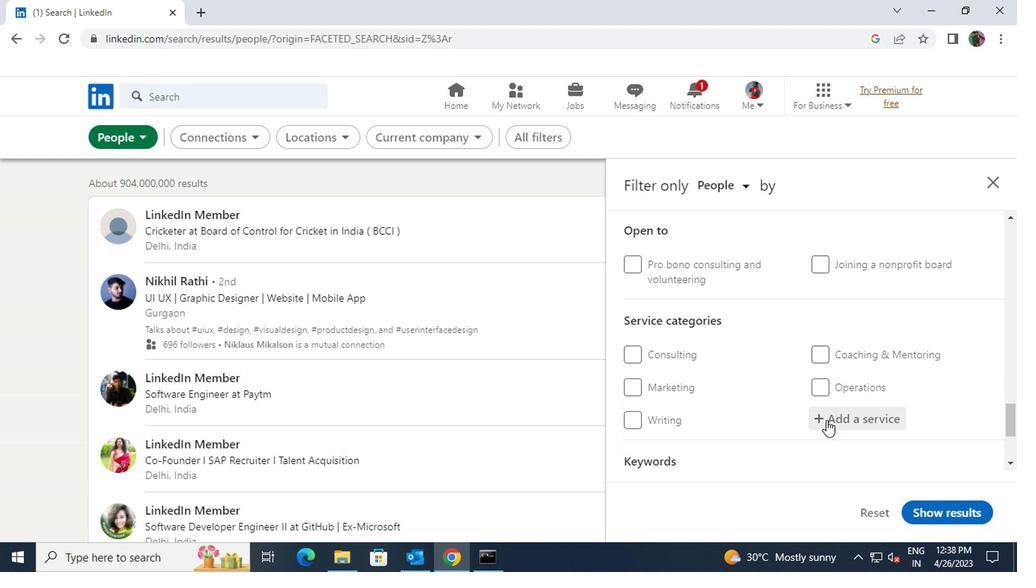 
Action: Key pressed <Key.shift><Key.shift>LOGO
Screenshot: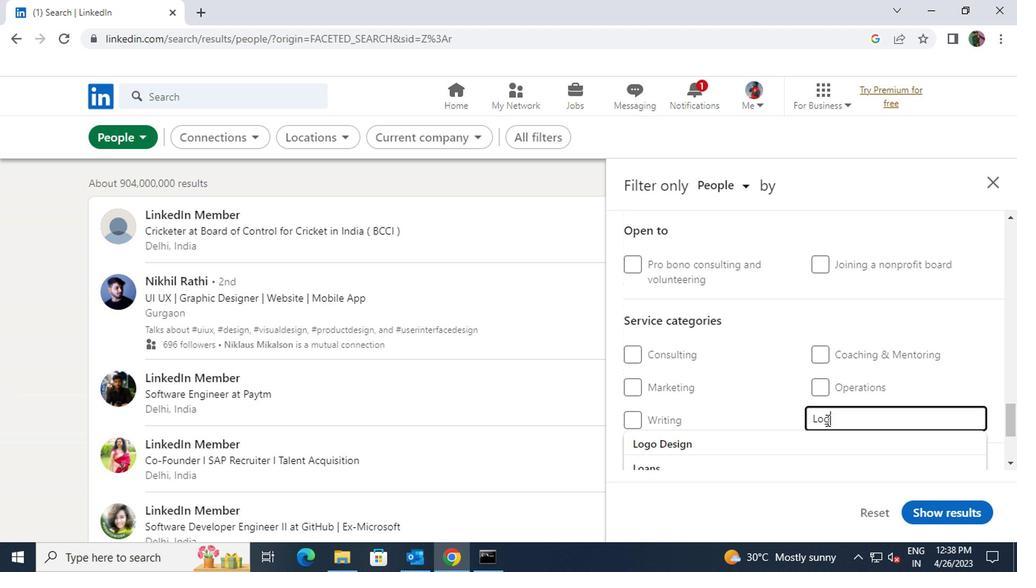 
Action: Mouse moved to (806, 445)
Screenshot: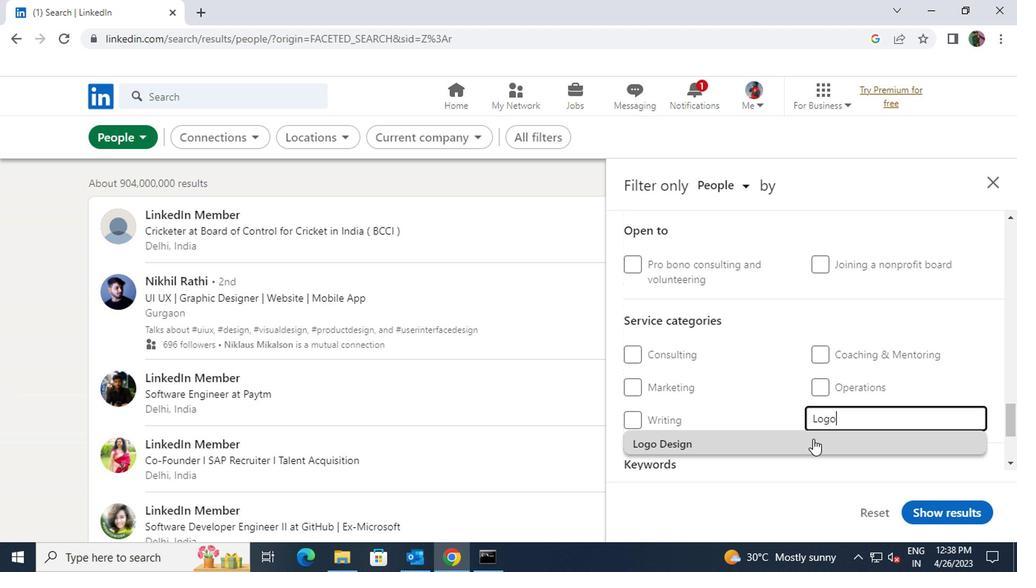 
Action: Mouse pressed left at (806, 445)
Screenshot: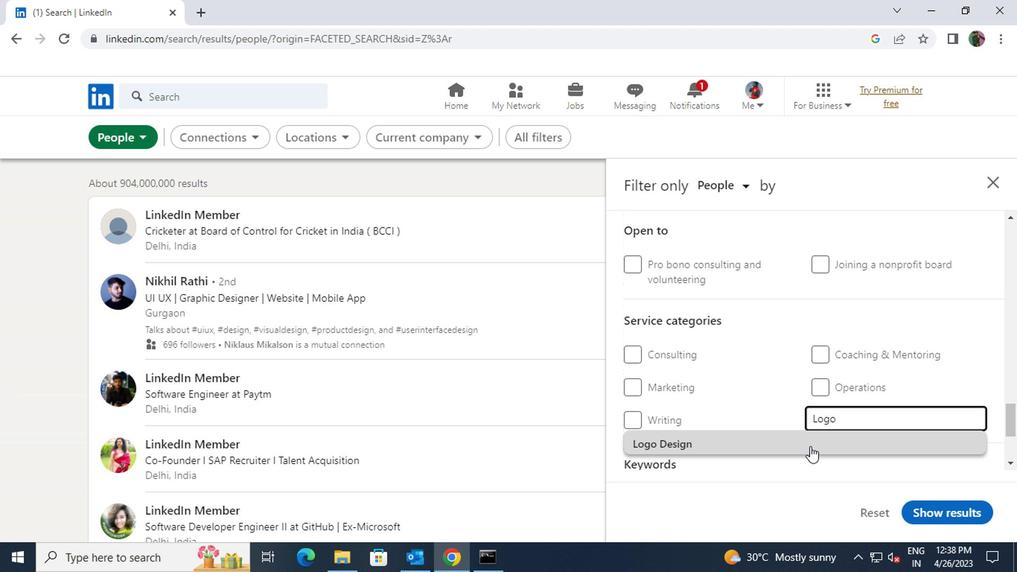 
Action: Mouse scrolled (806, 445) with delta (0, 0)
Screenshot: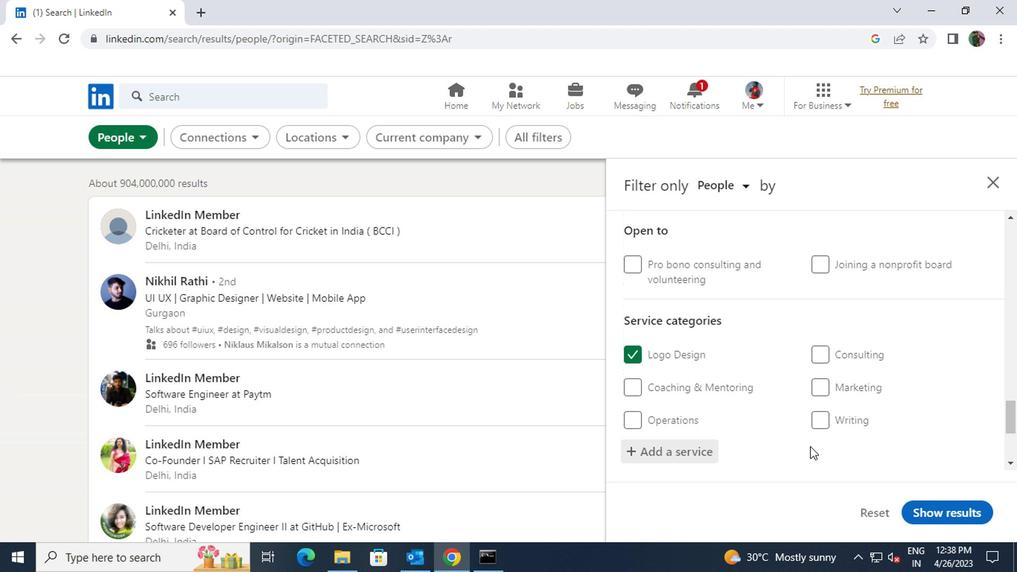 
Action: Mouse scrolled (806, 445) with delta (0, 0)
Screenshot: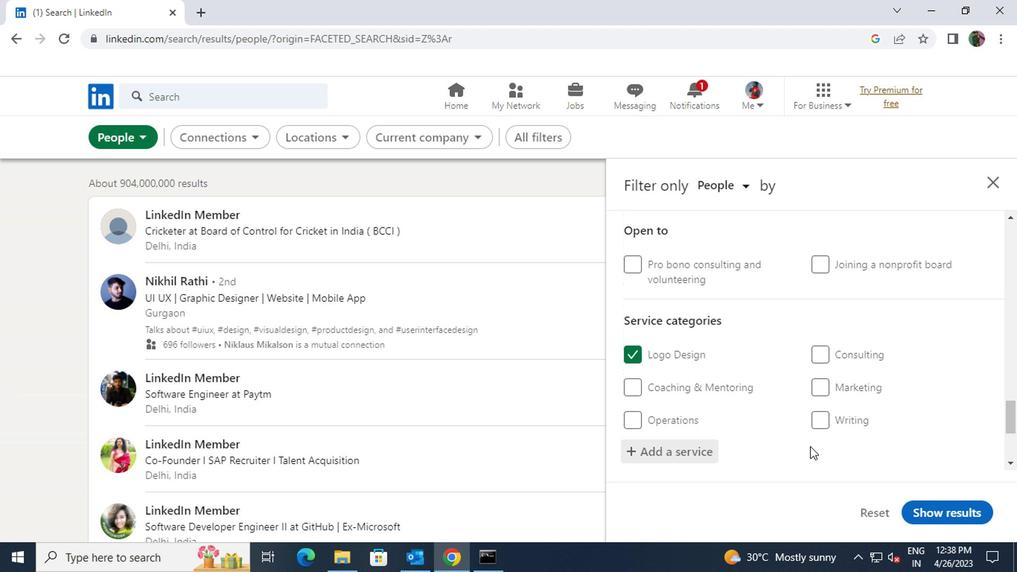 
Action: Mouse moved to (779, 441)
Screenshot: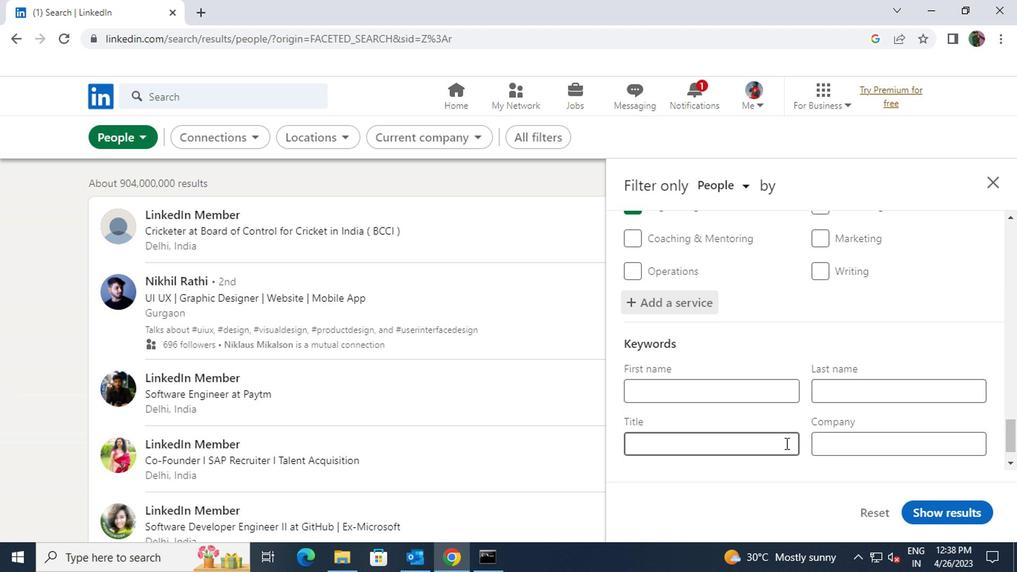 
Action: Mouse pressed left at (779, 441)
Screenshot: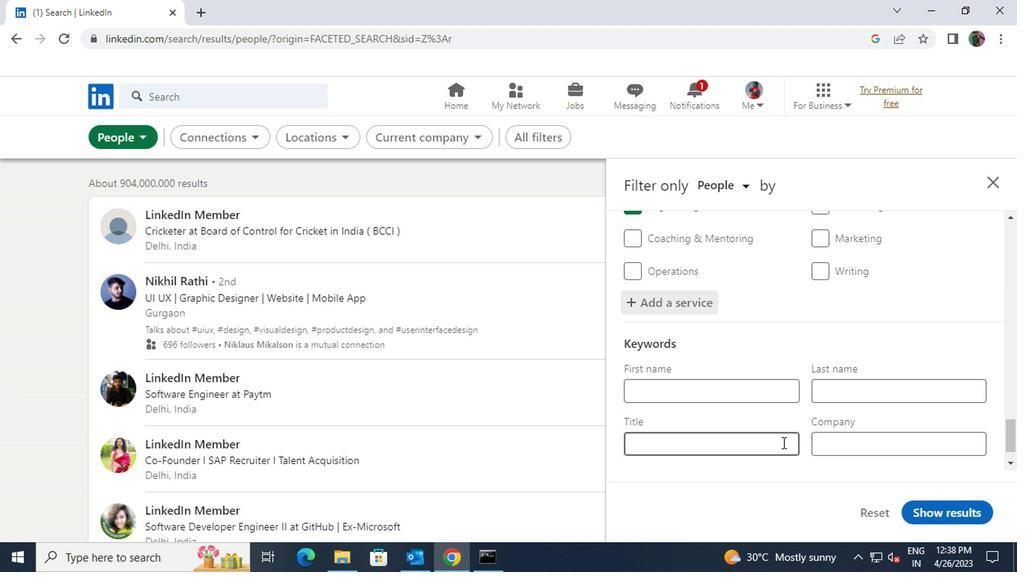 
Action: Key pressed <Key.shift><Key.shift><Key.shift>TEACHING<Key.space>ASSISTANT
Screenshot: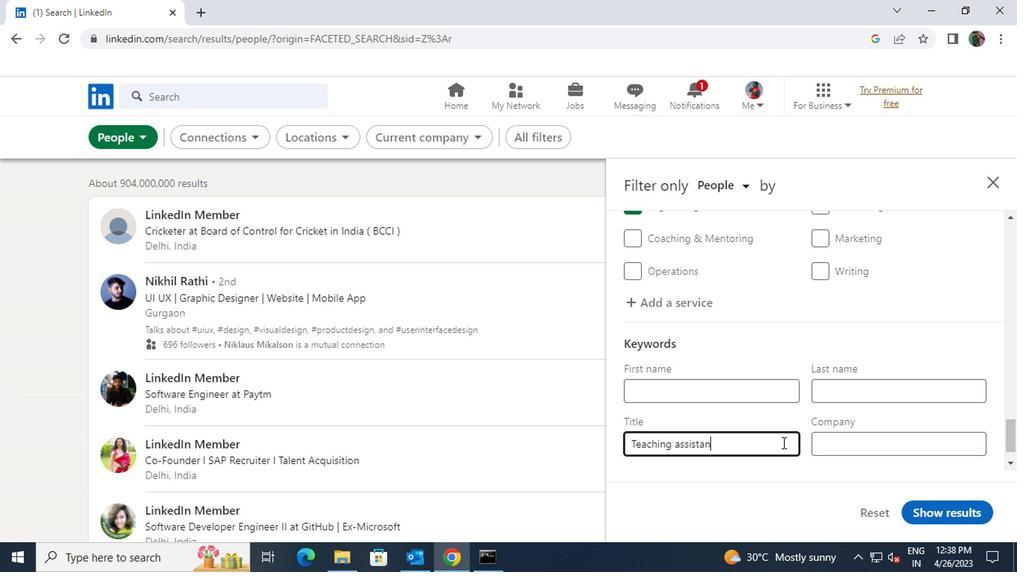 
Action: Mouse moved to (921, 512)
Screenshot: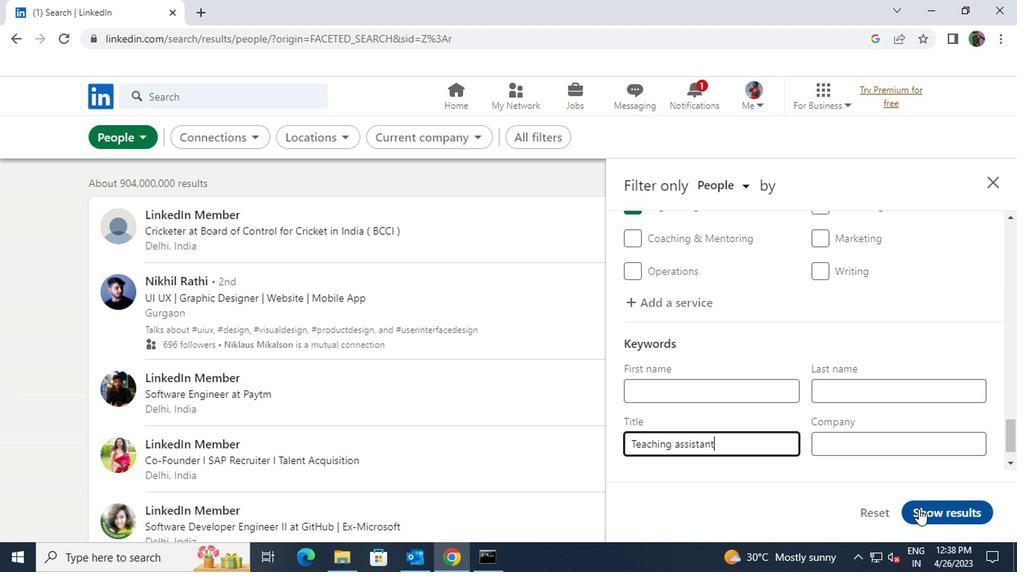 
Action: Mouse pressed left at (921, 512)
Screenshot: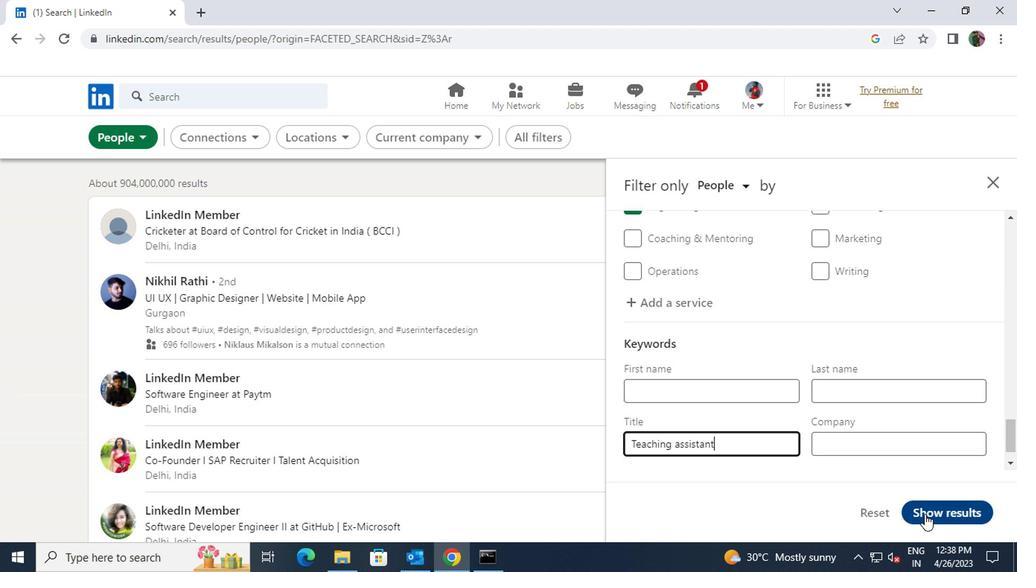 
